 Task: Create a due date automation trigger when advanced on, on the tuesday after a card is due add dates starting today at 11:00 AM.
Action: Mouse moved to (1034, 323)
Screenshot: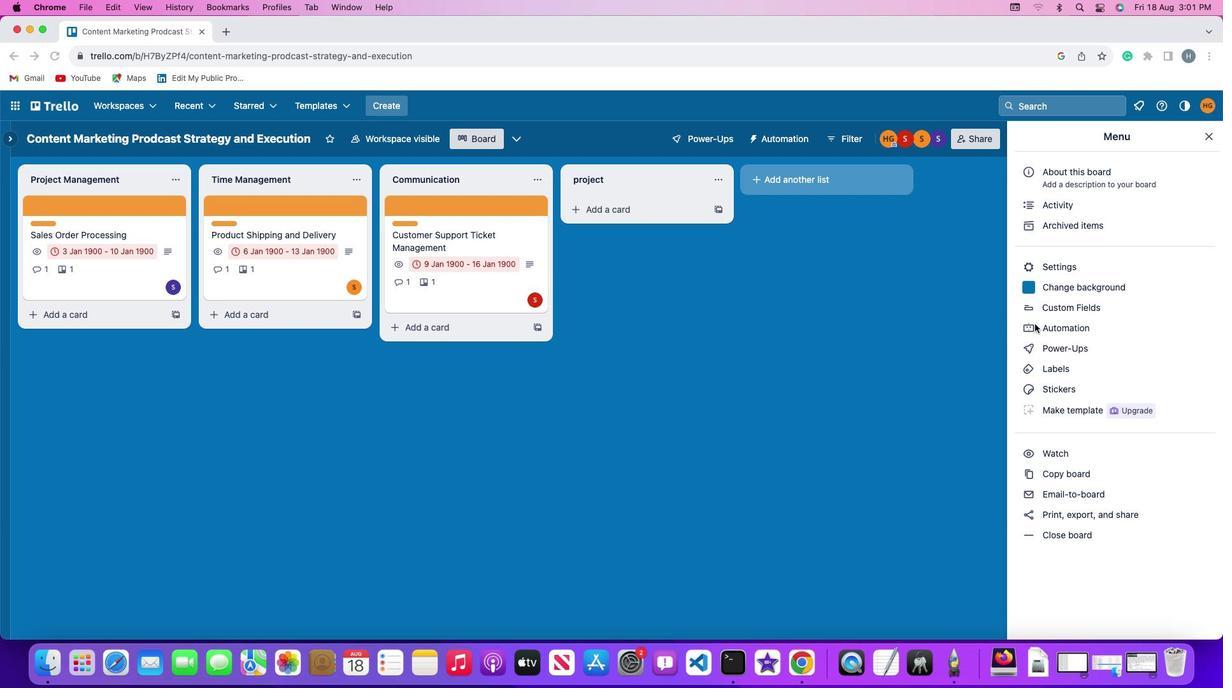 
Action: Mouse pressed left at (1034, 323)
Screenshot: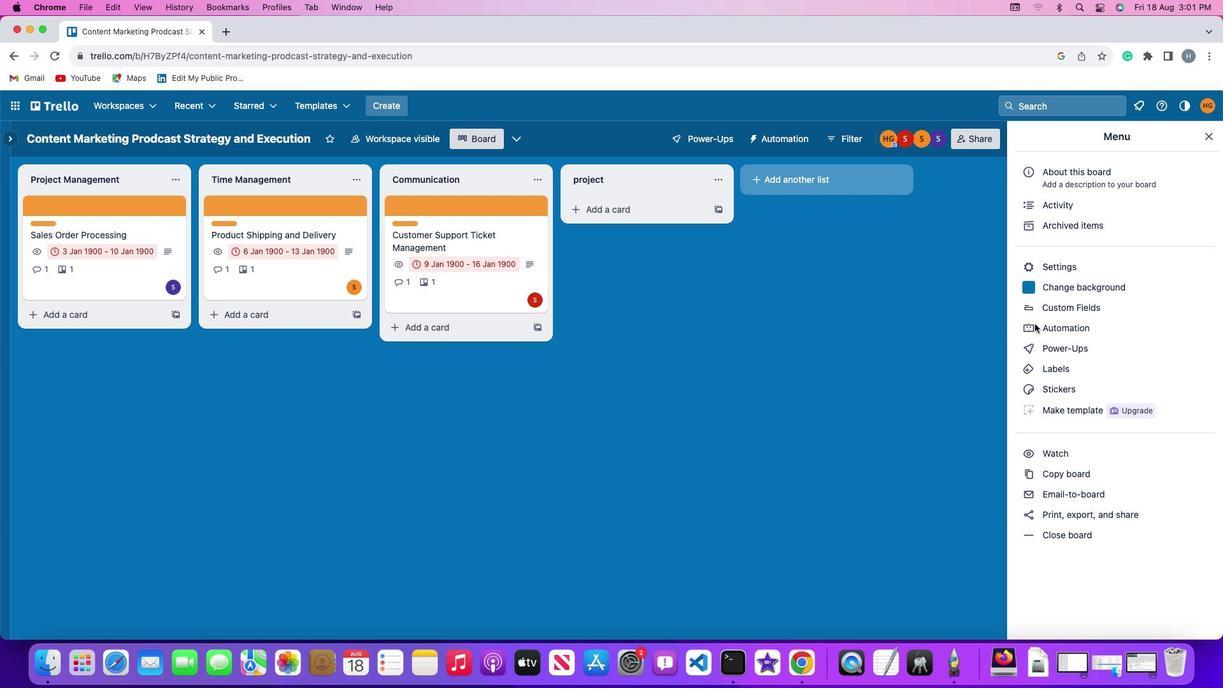 
Action: Mouse pressed left at (1034, 323)
Screenshot: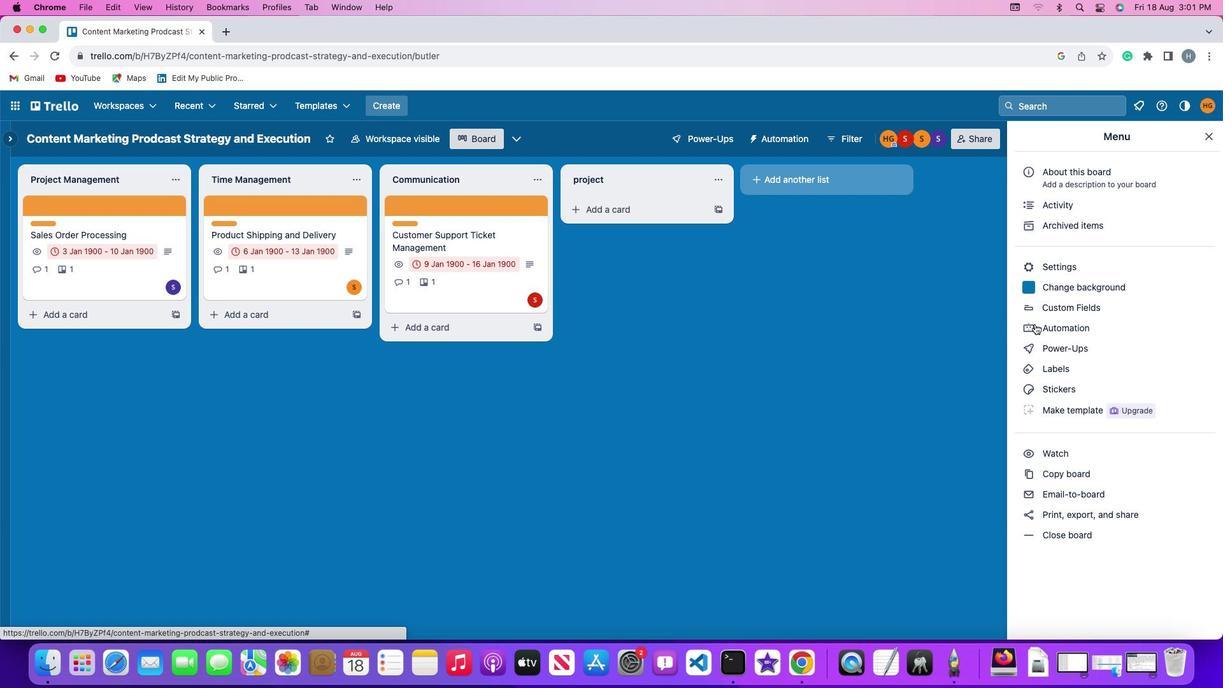 
Action: Mouse moved to (48, 302)
Screenshot: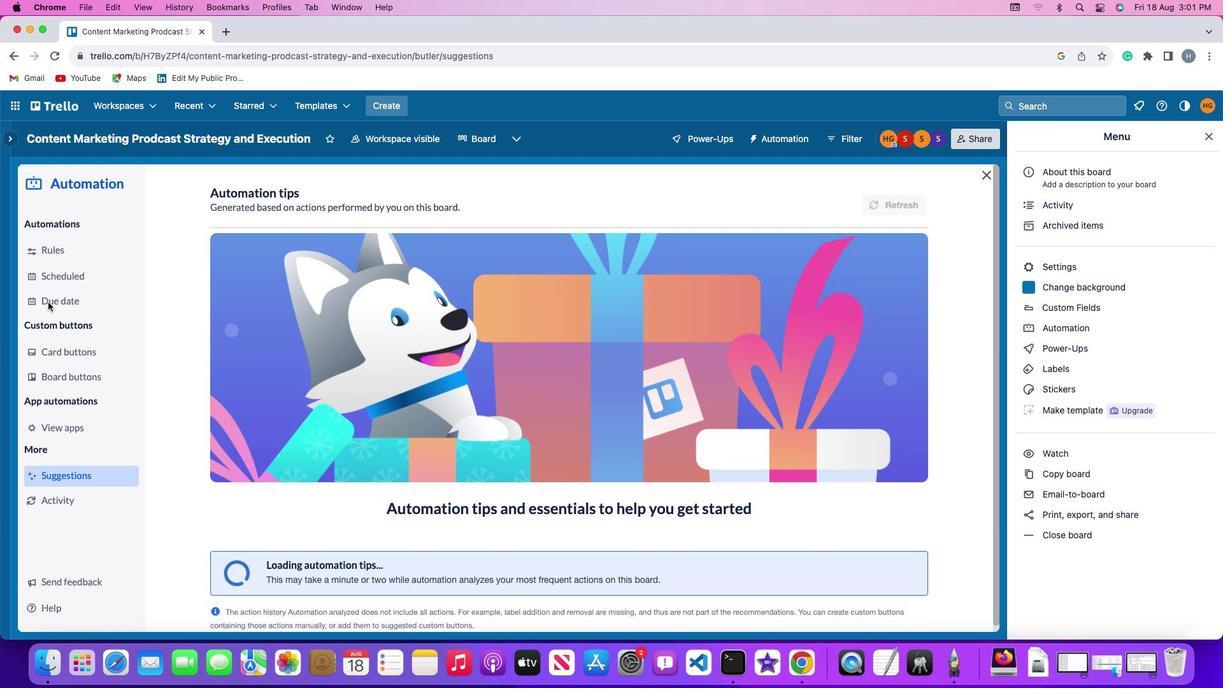 
Action: Mouse pressed left at (48, 302)
Screenshot: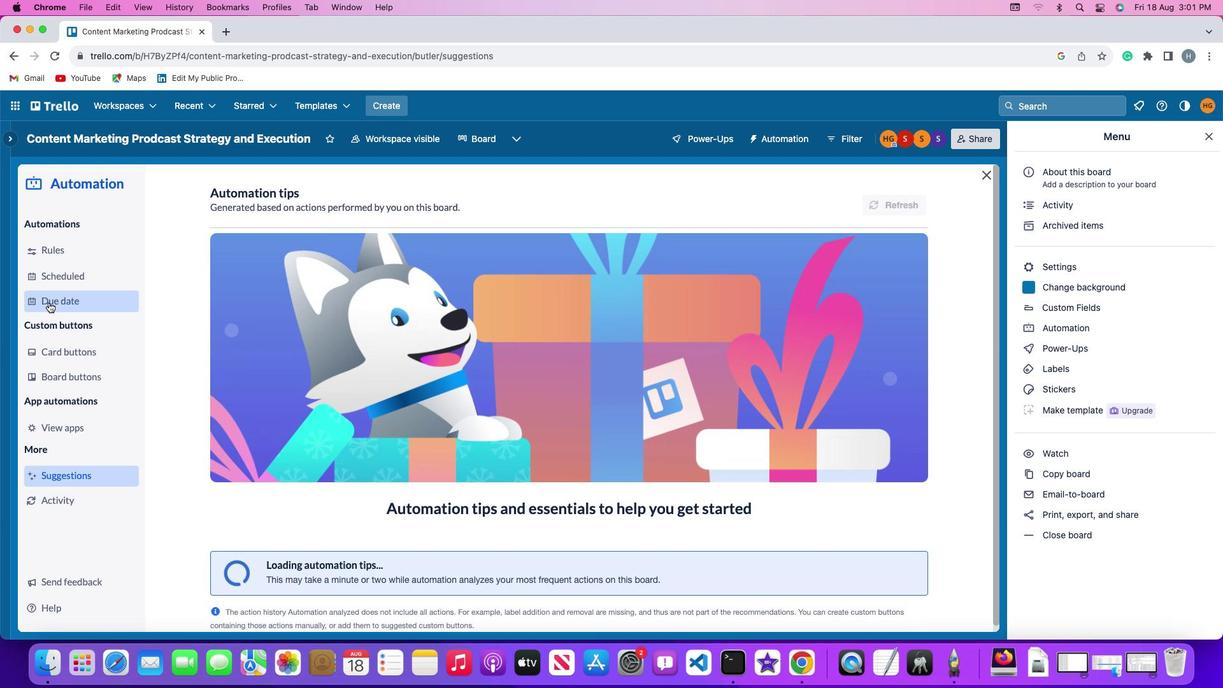
Action: Mouse moved to (845, 194)
Screenshot: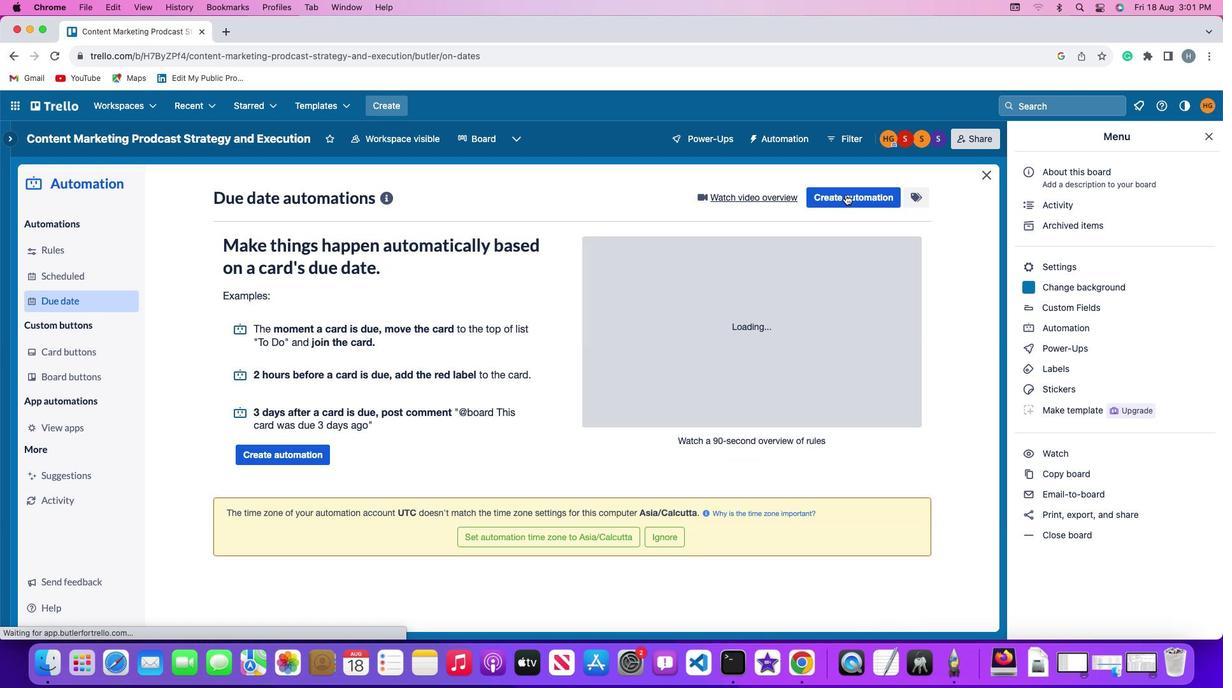 
Action: Mouse pressed left at (845, 194)
Screenshot: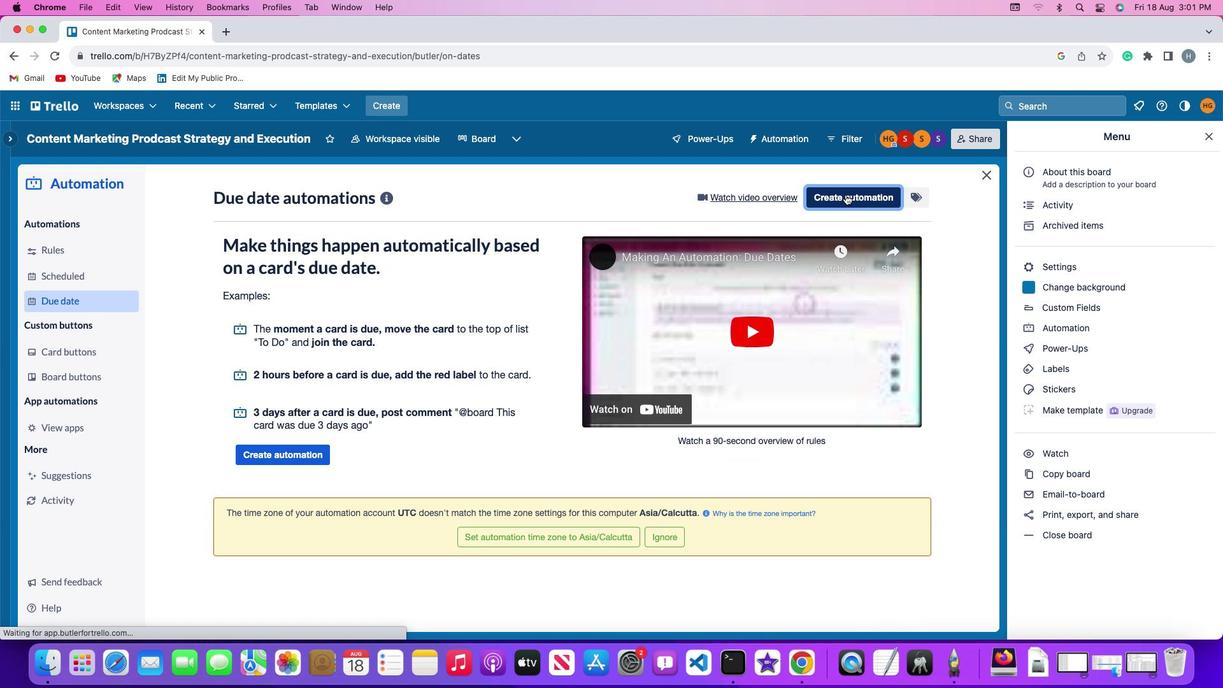 
Action: Mouse moved to (249, 317)
Screenshot: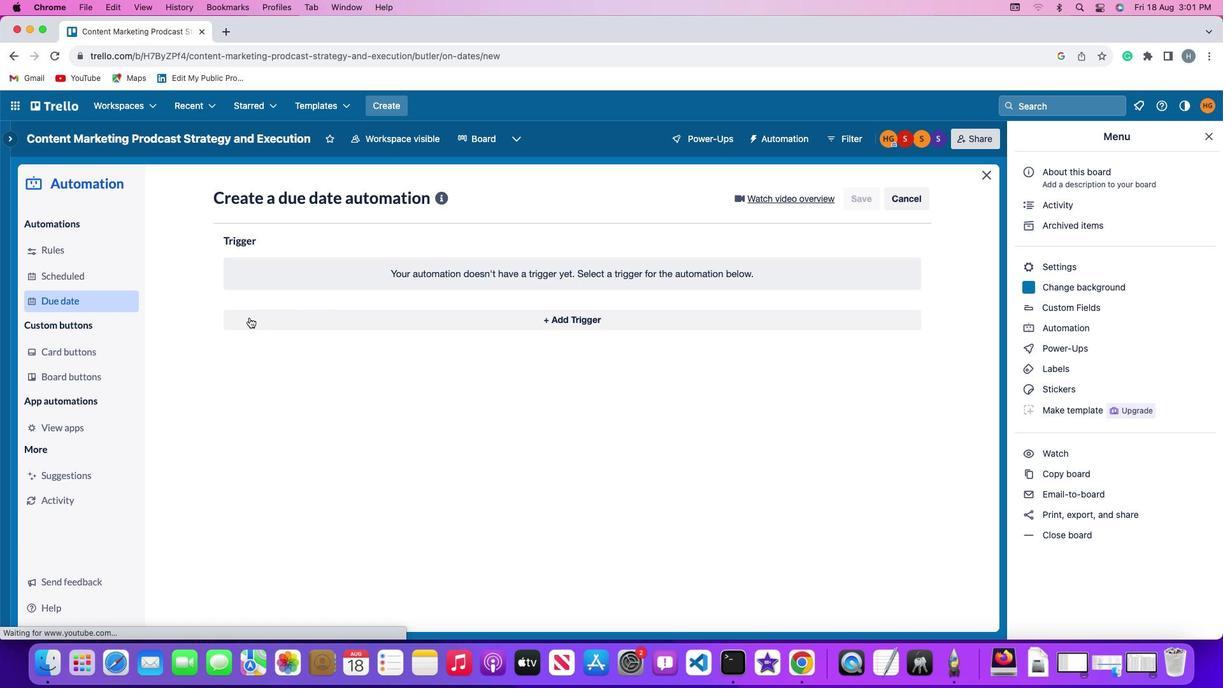 
Action: Mouse pressed left at (249, 317)
Screenshot: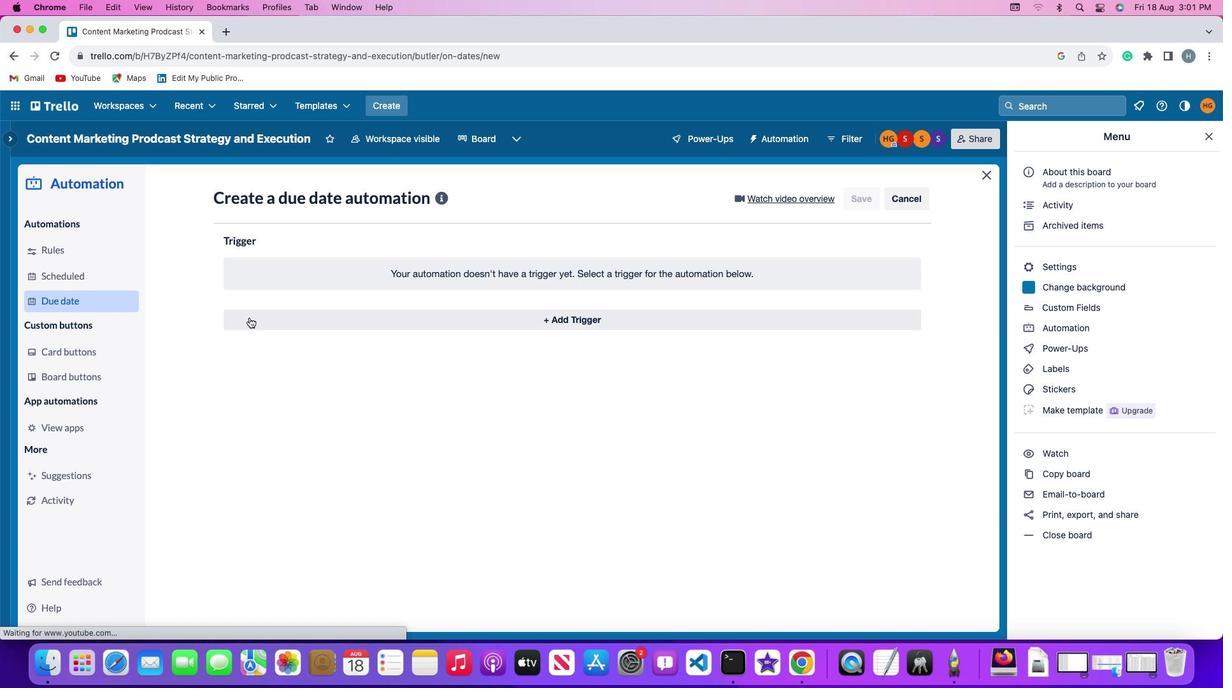 
Action: Mouse moved to (287, 549)
Screenshot: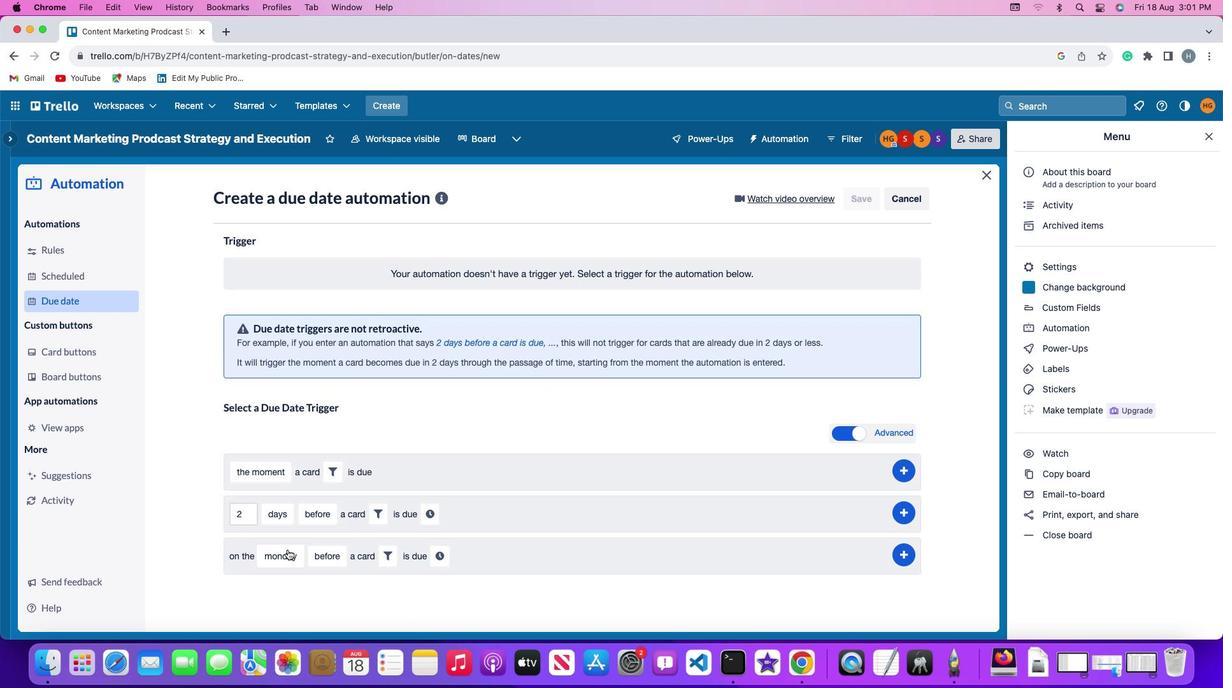 
Action: Mouse pressed left at (287, 549)
Screenshot: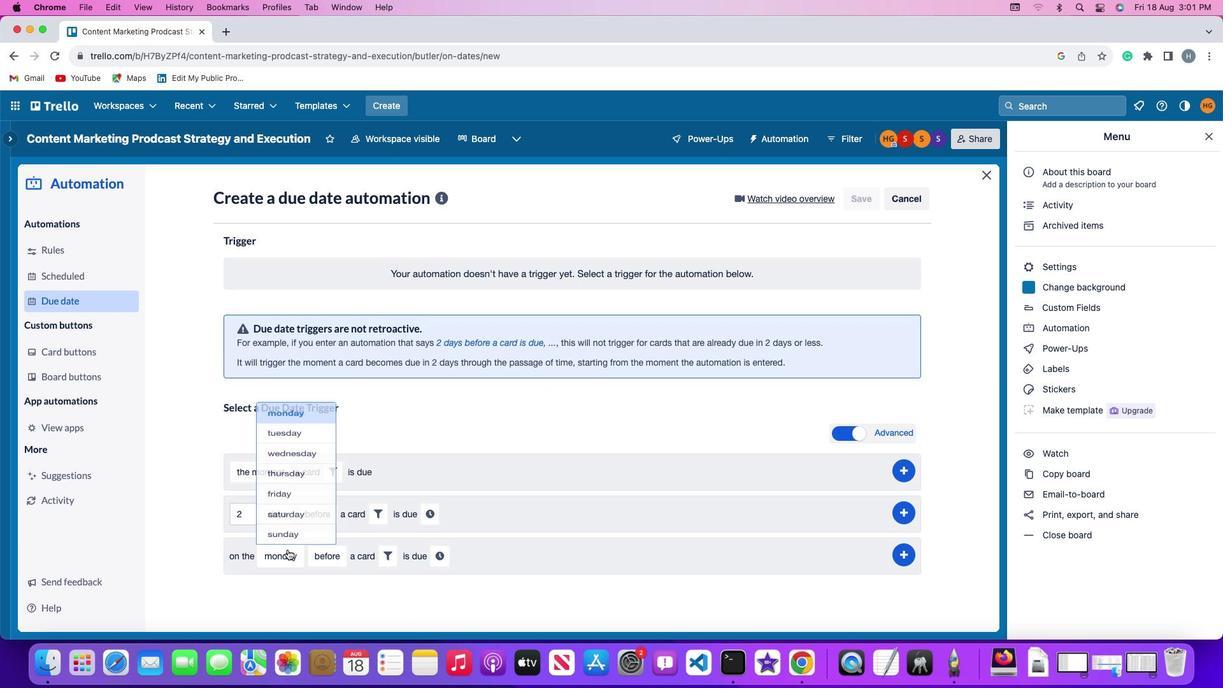 
Action: Mouse moved to (307, 403)
Screenshot: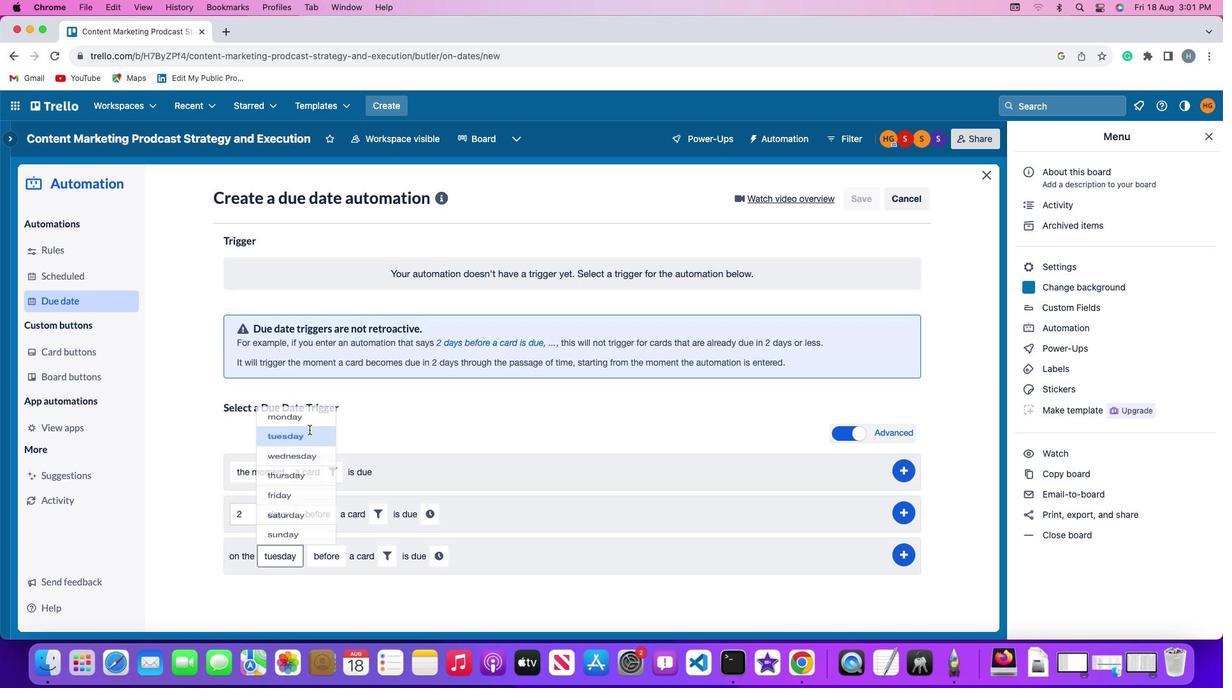 
Action: Mouse pressed left at (307, 403)
Screenshot: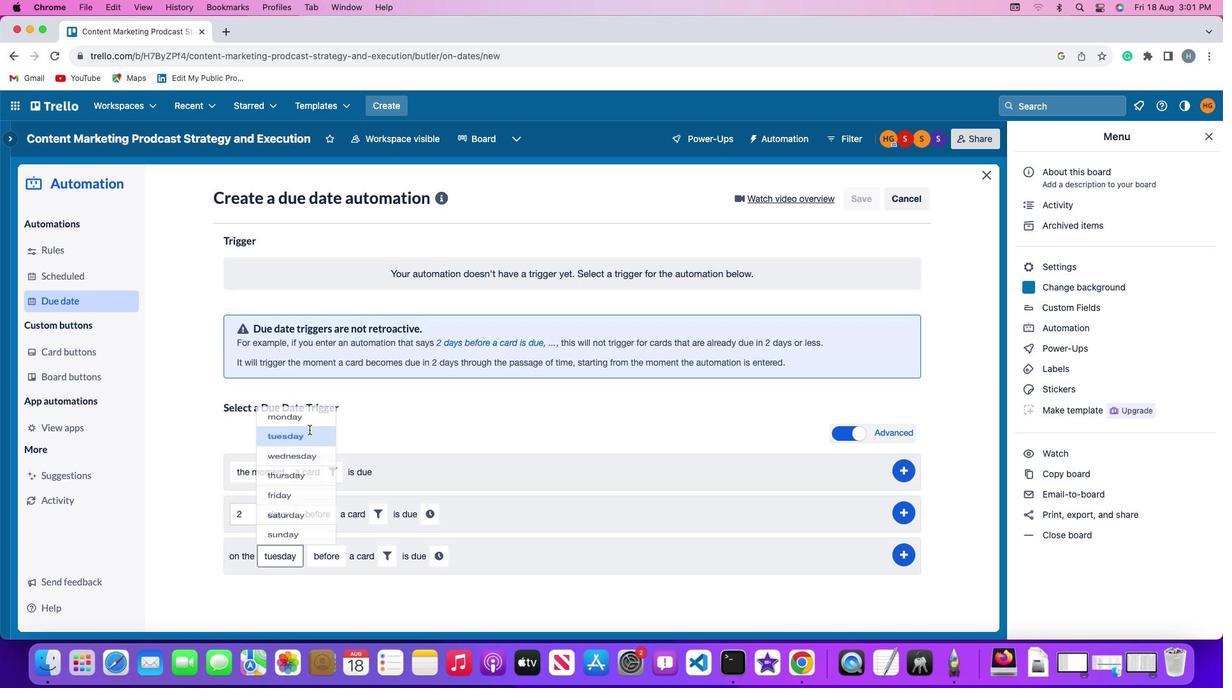 
Action: Mouse moved to (328, 551)
Screenshot: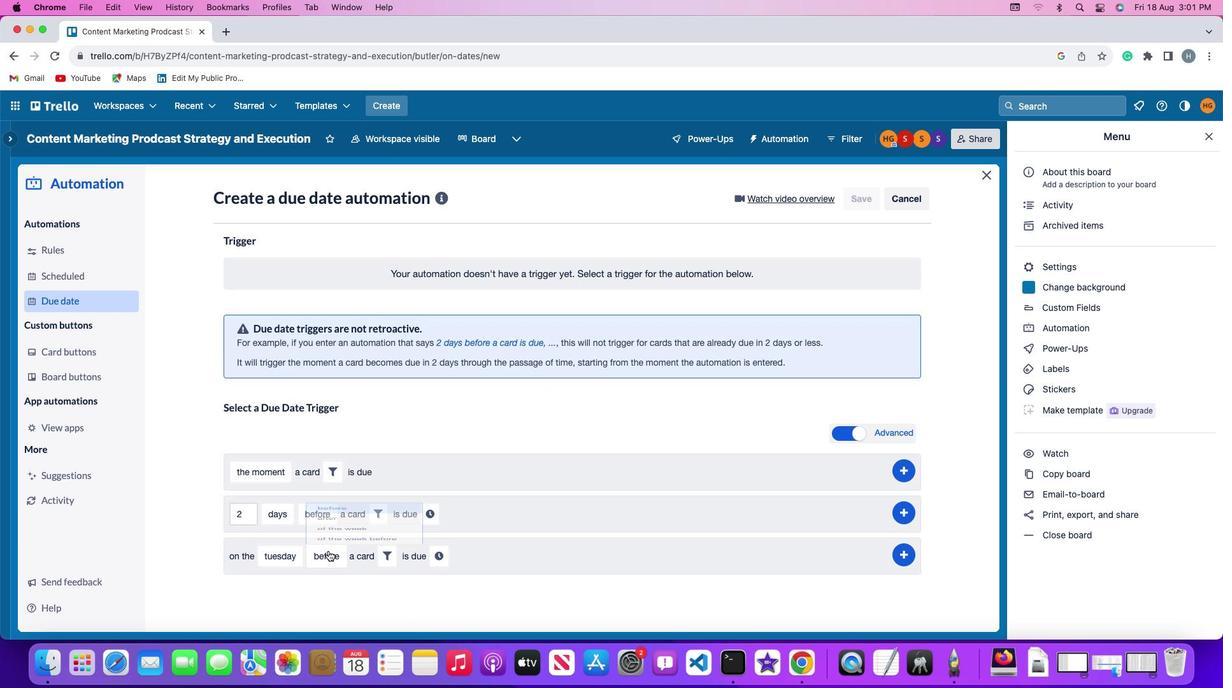 
Action: Mouse pressed left at (328, 551)
Screenshot: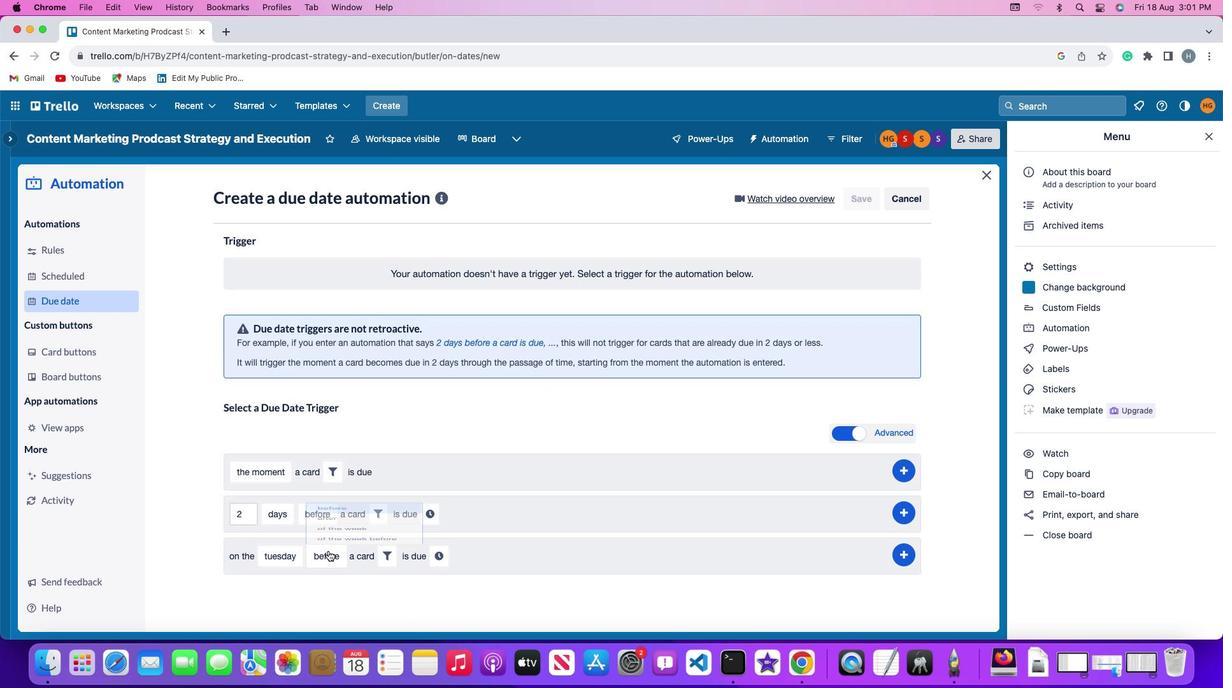 
Action: Mouse moved to (348, 481)
Screenshot: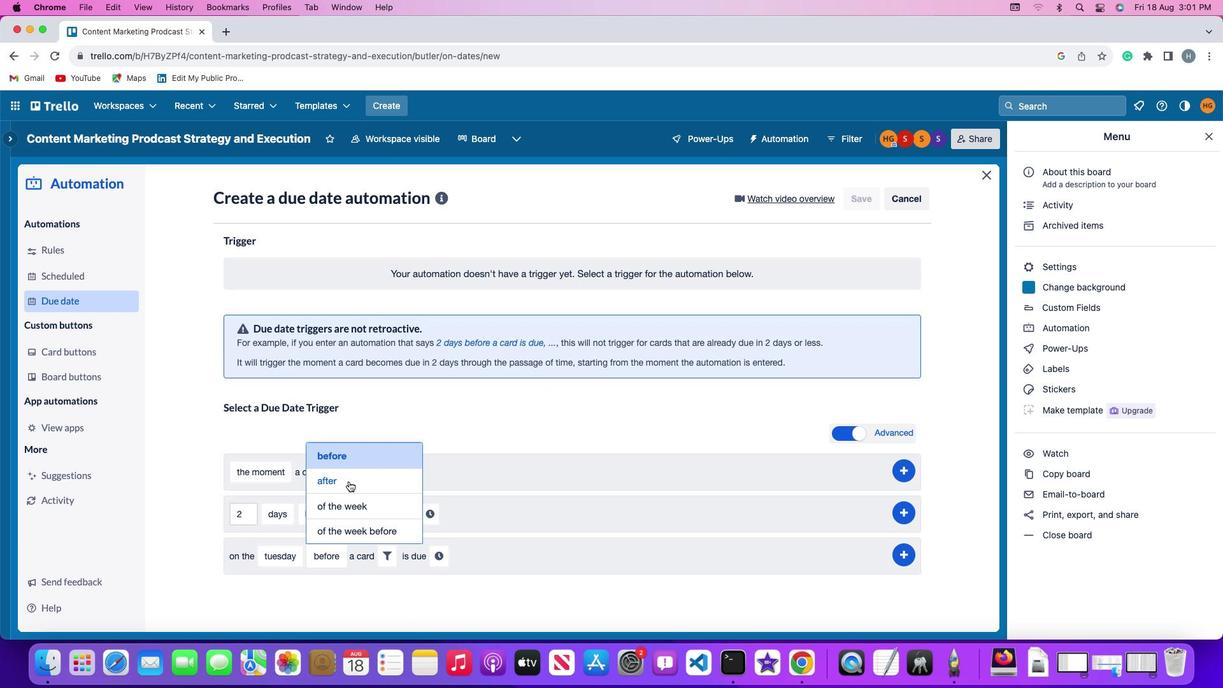 
Action: Mouse pressed left at (348, 481)
Screenshot: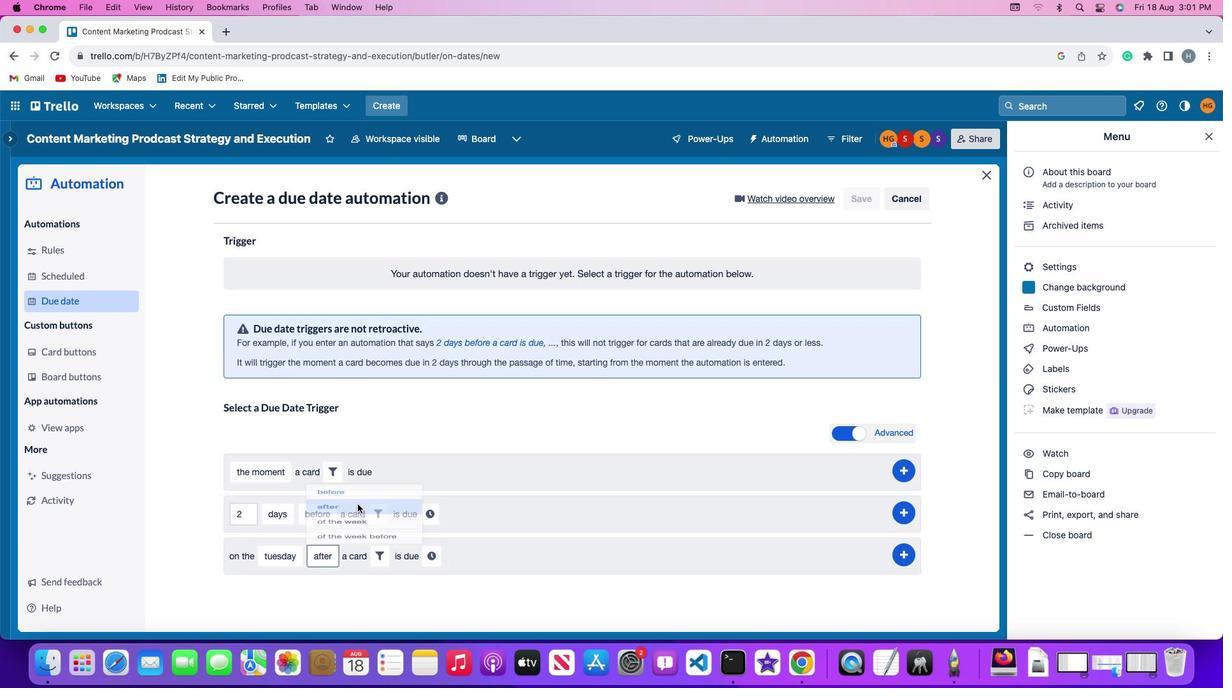 
Action: Mouse moved to (378, 549)
Screenshot: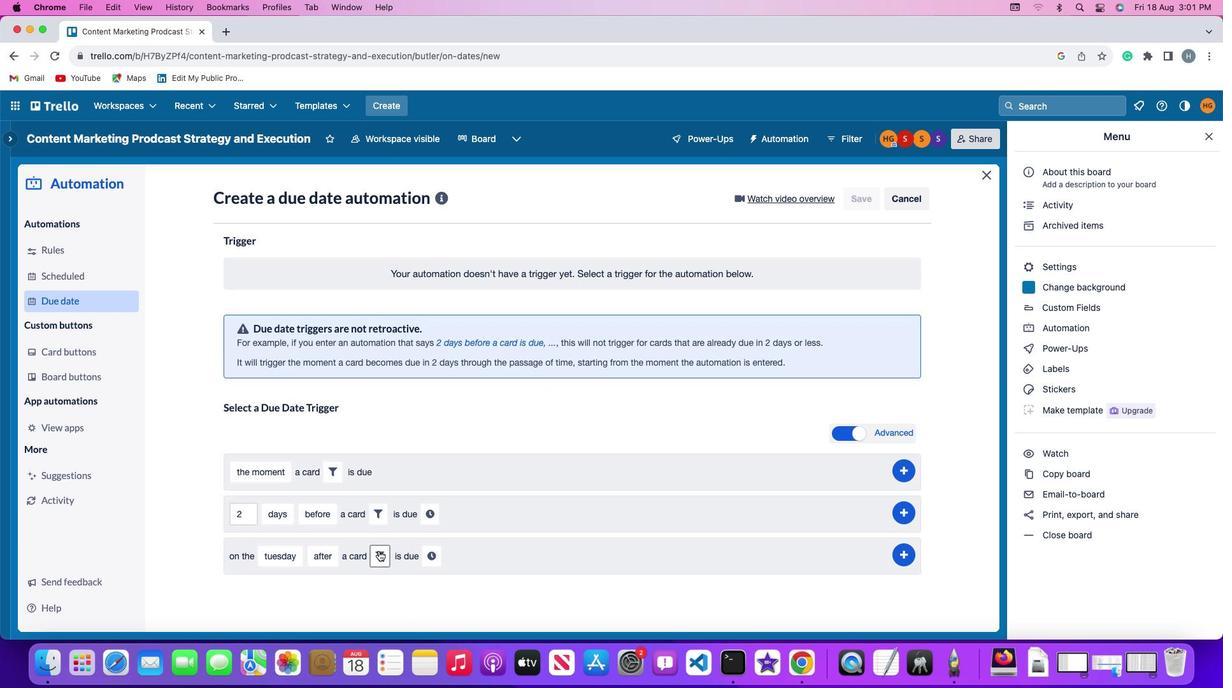 
Action: Mouse pressed left at (378, 549)
Screenshot: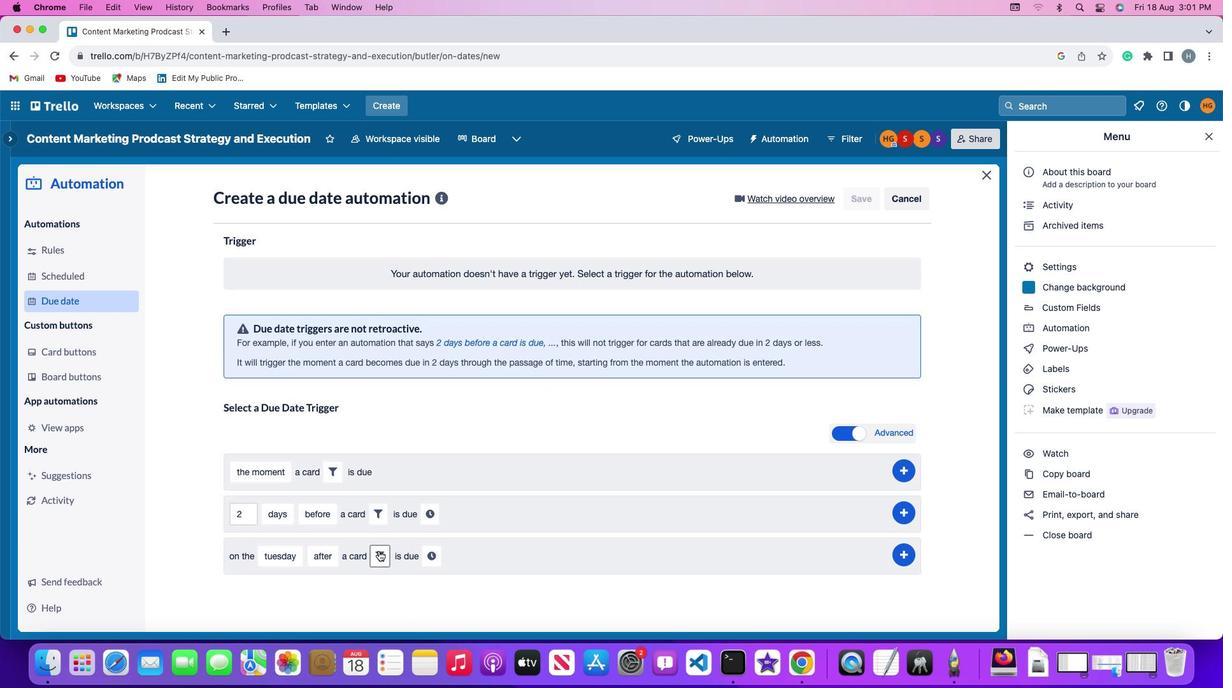 
Action: Mouse moved to (445, 598)
Screenshot: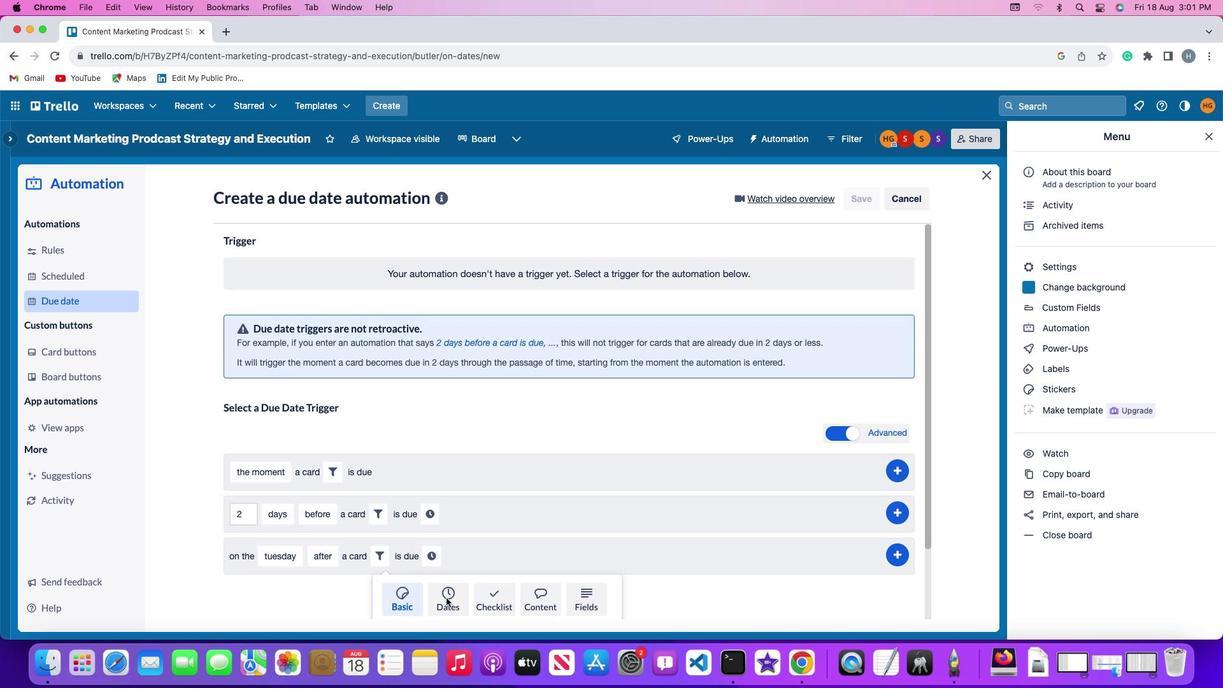 
Action: Mouse pressed left at (445, 598)
Screenshot: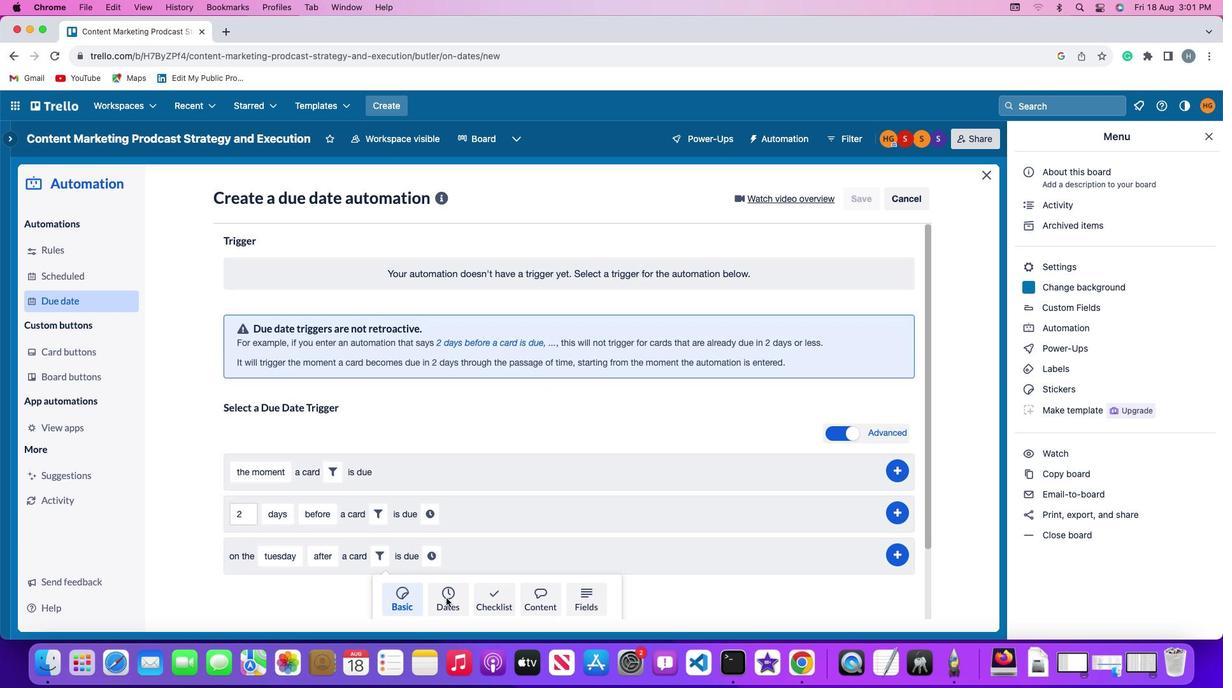 
Action: Mouse moved to (336, 594)
Screenshot: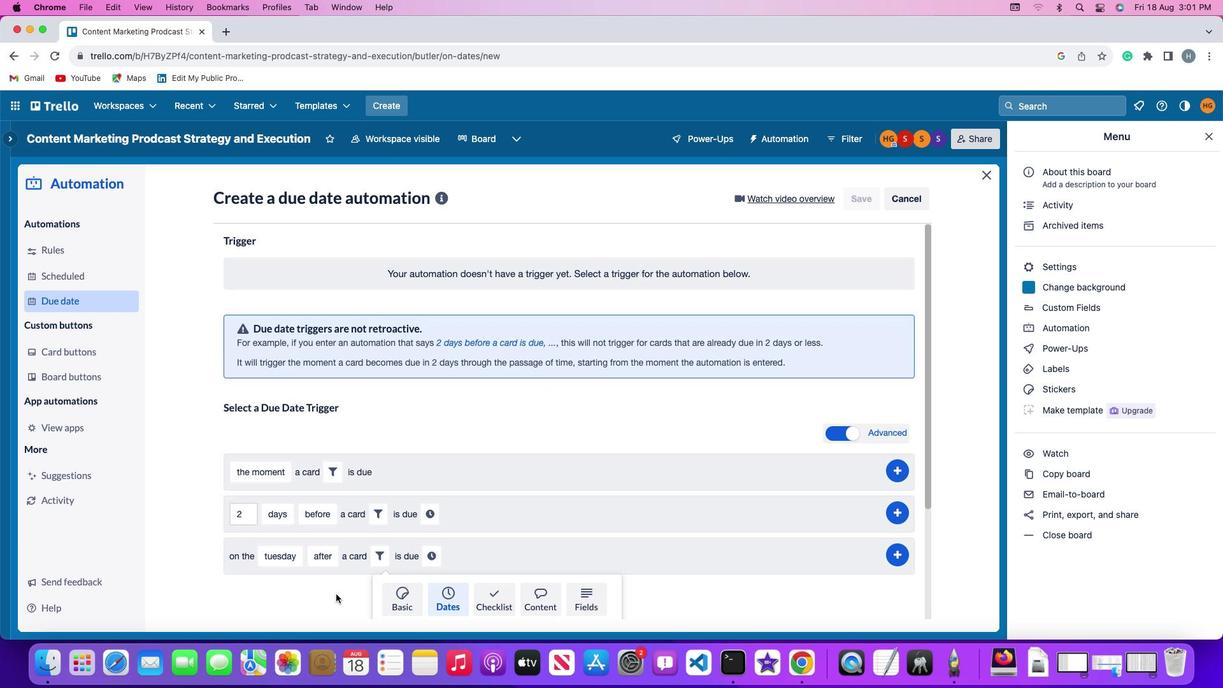 
Action: Mouse scrolled (336, 594) with delta (0, 0)
Screenshot: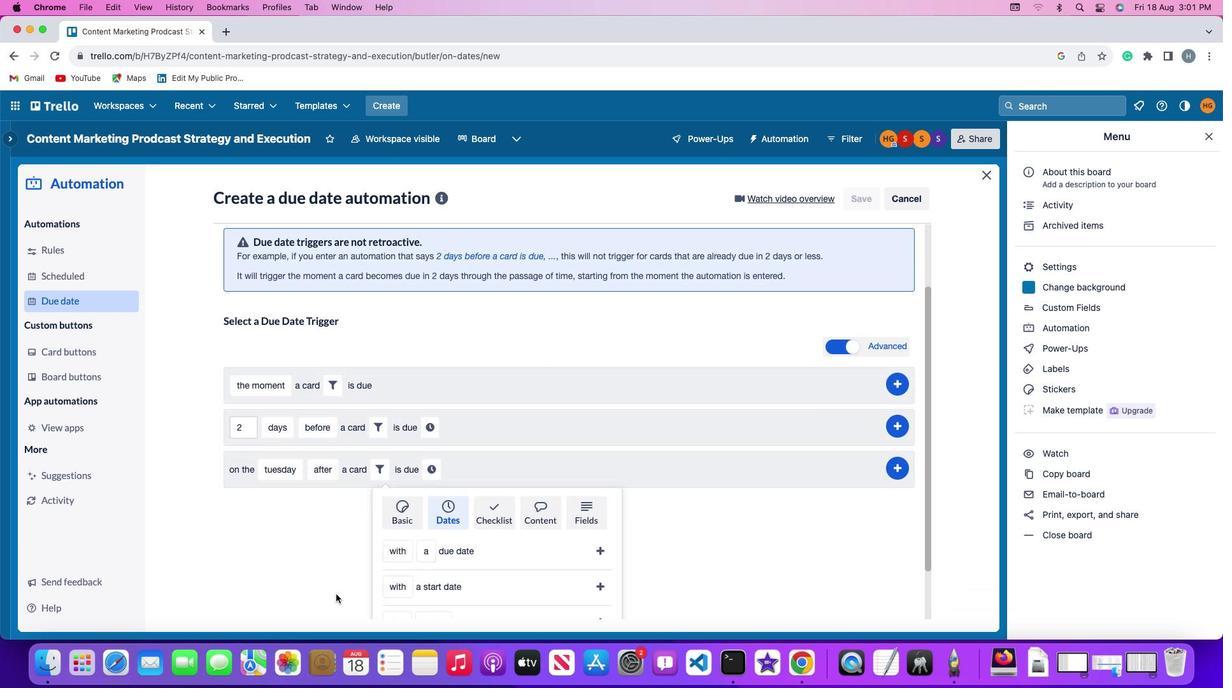
Action: Mouse scrolled (336, 594) with delta (0, 0)
Screenshot: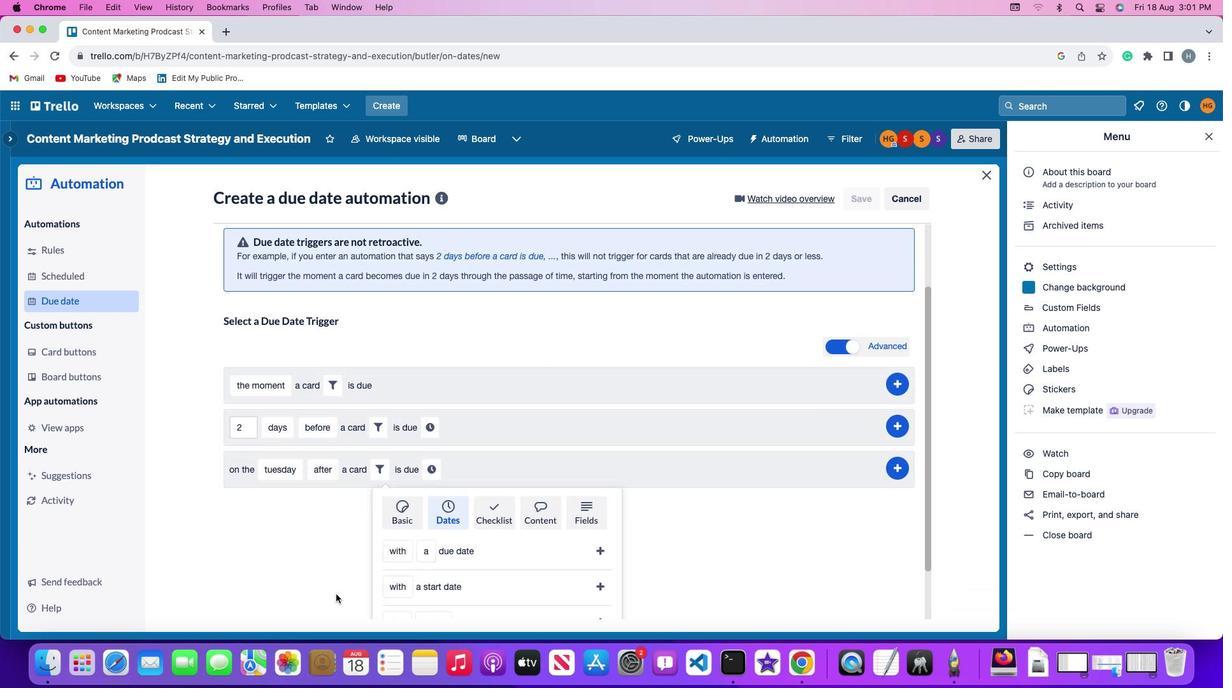 
Action: Mouse scrolled (336, 594) with delta (0, -1)
Screenshot: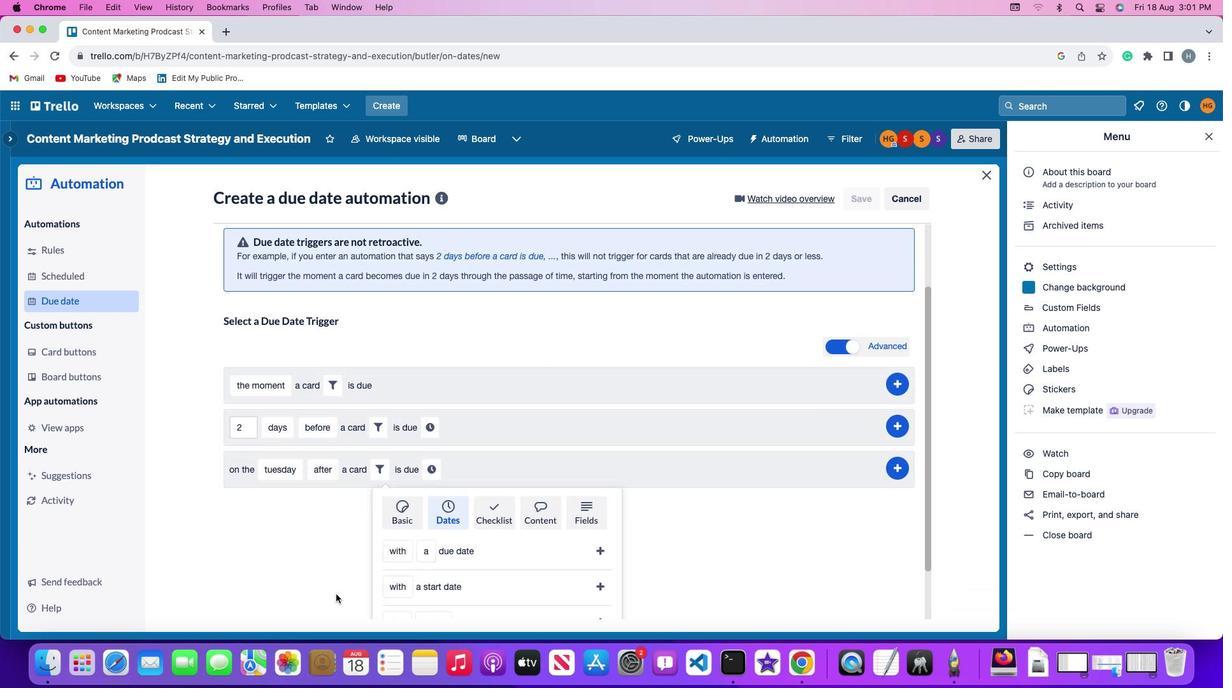 
Action: Mouse scrolled (336, 594) with delta (0, -3)
Screenshot: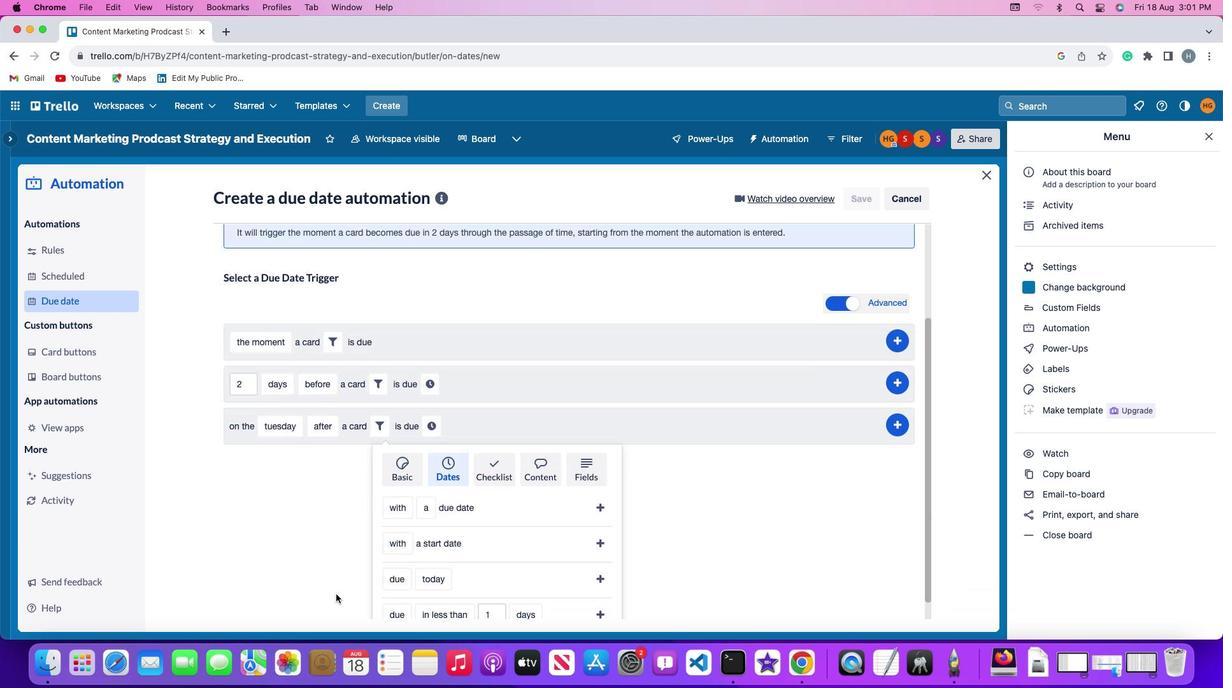
Action: Mouse moved to (336, 594)
Screenshot: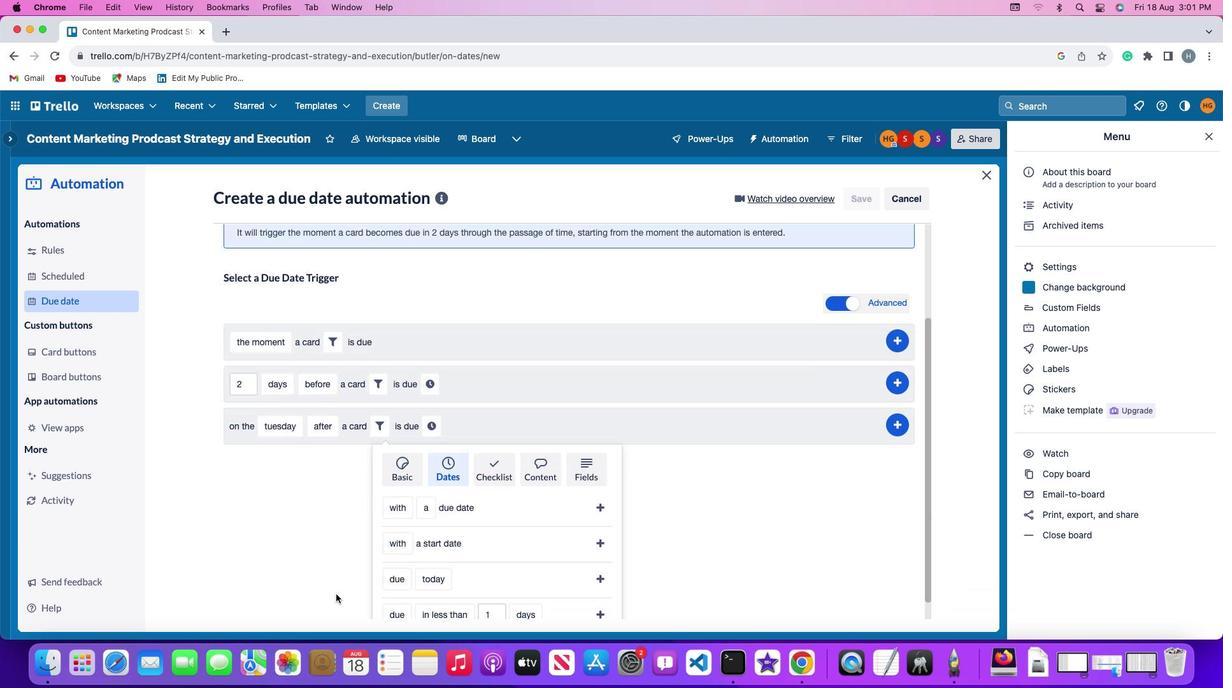 
Action: Mouse scrolled (336, 594) with delta (0, -3)
Screenshot: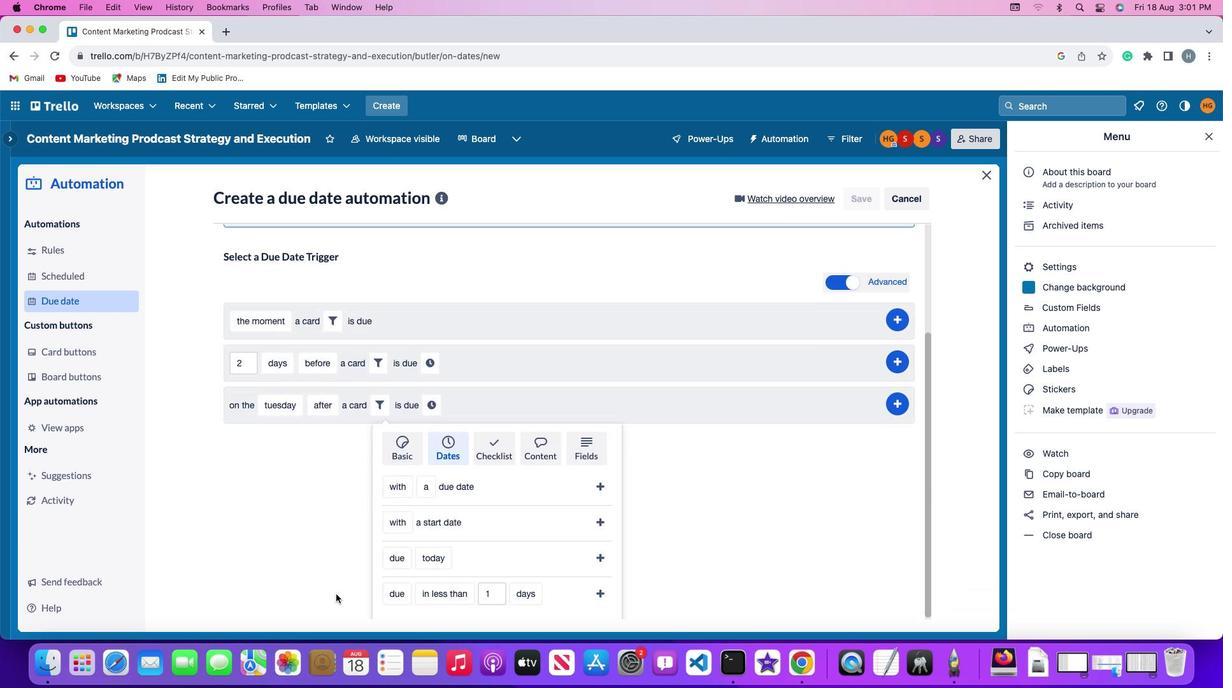 
Action: Mouse scrolled (336, 594) with delta (0, 0)
Screenshot: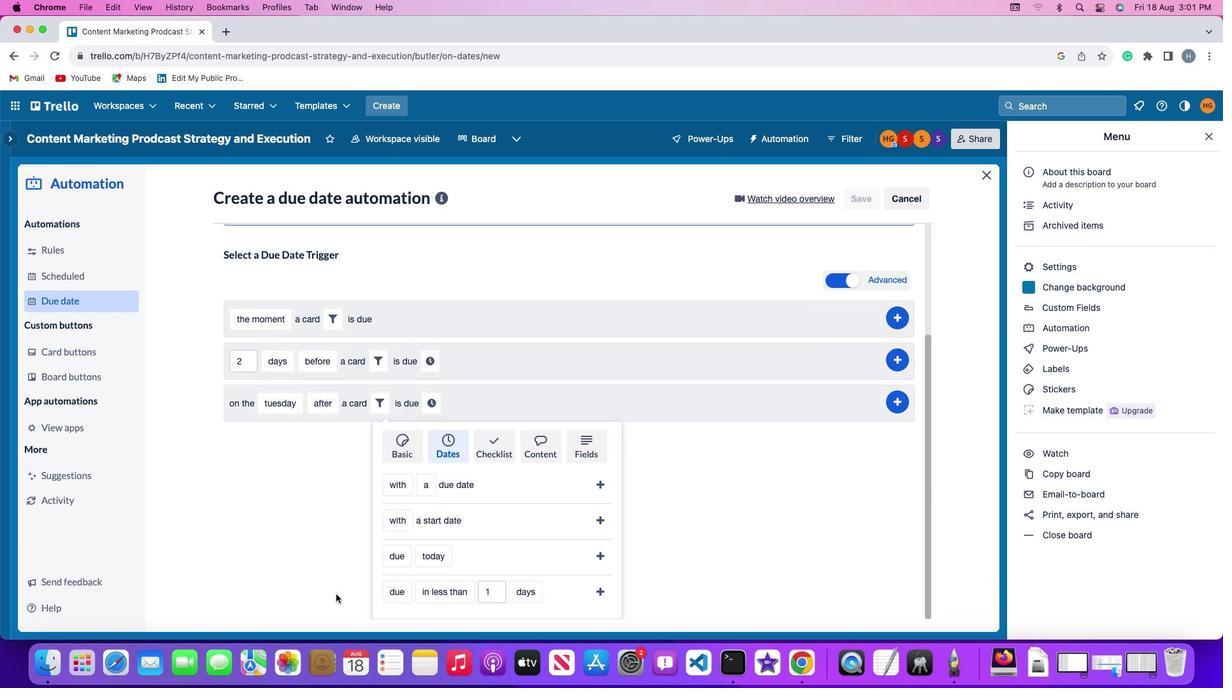 
Action: Mouse scrolled (336, 594) with delta (0, 0)
Screenshot: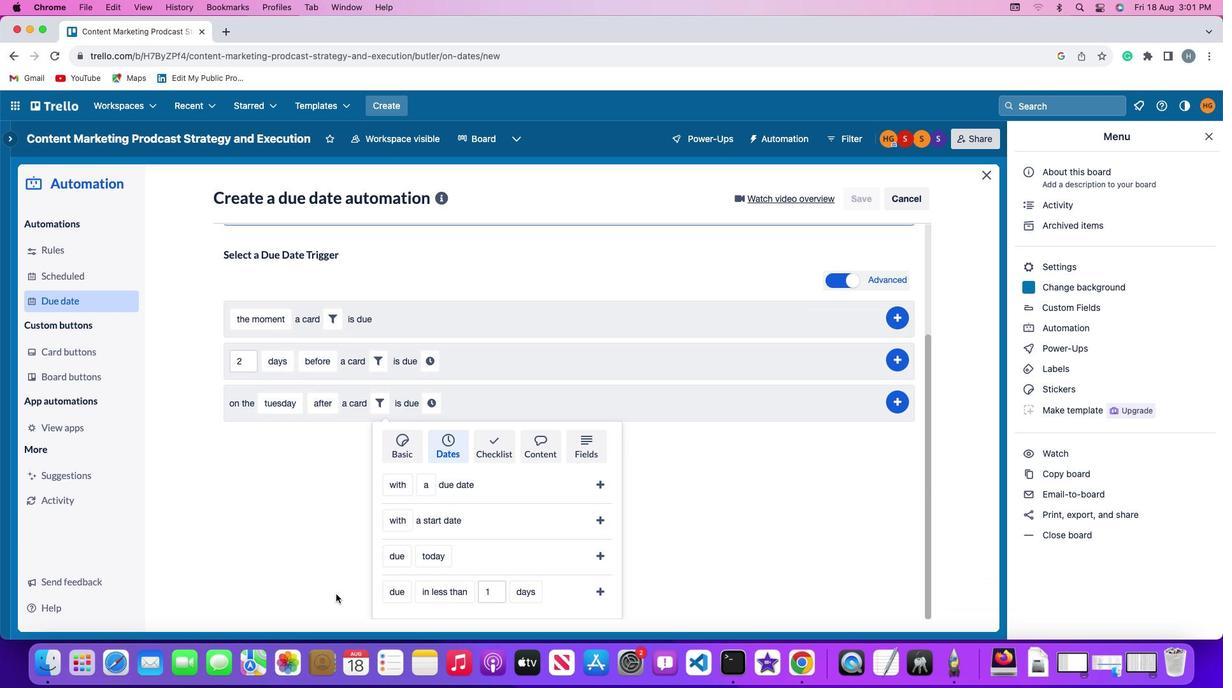 
Action: Mouse scrolled (336, 594) with delta (0, -1)
Screenshot: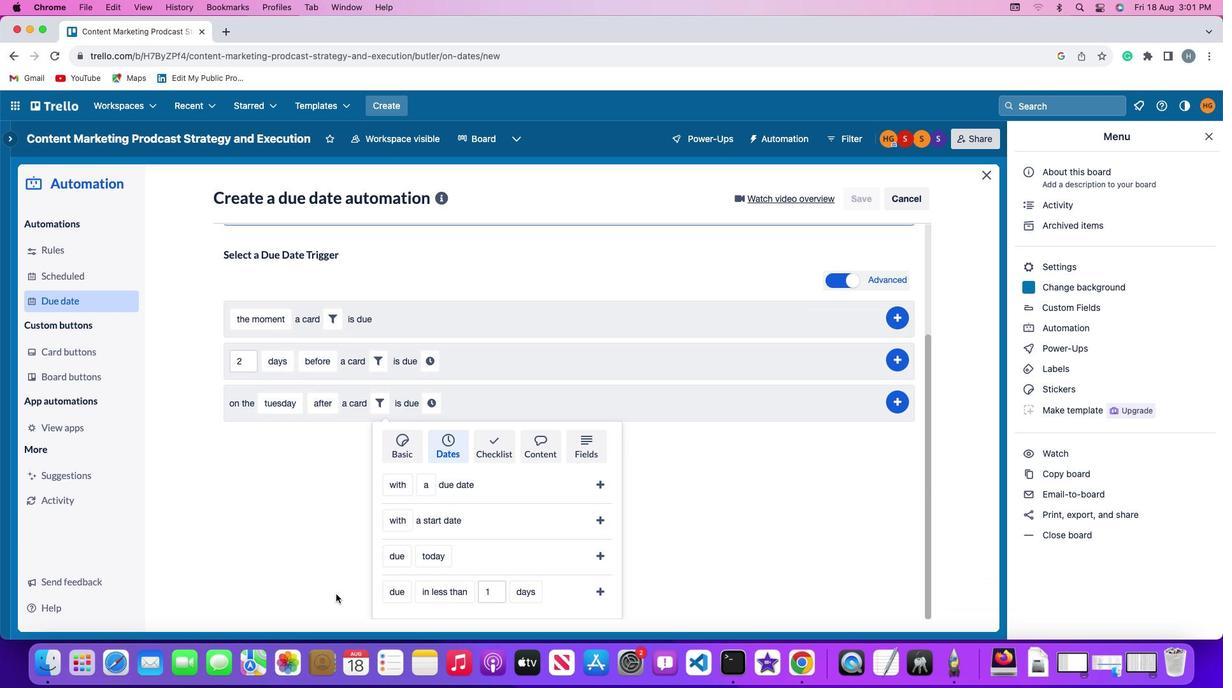 
Action: Mouse moved to (400, 549)
Screenshot: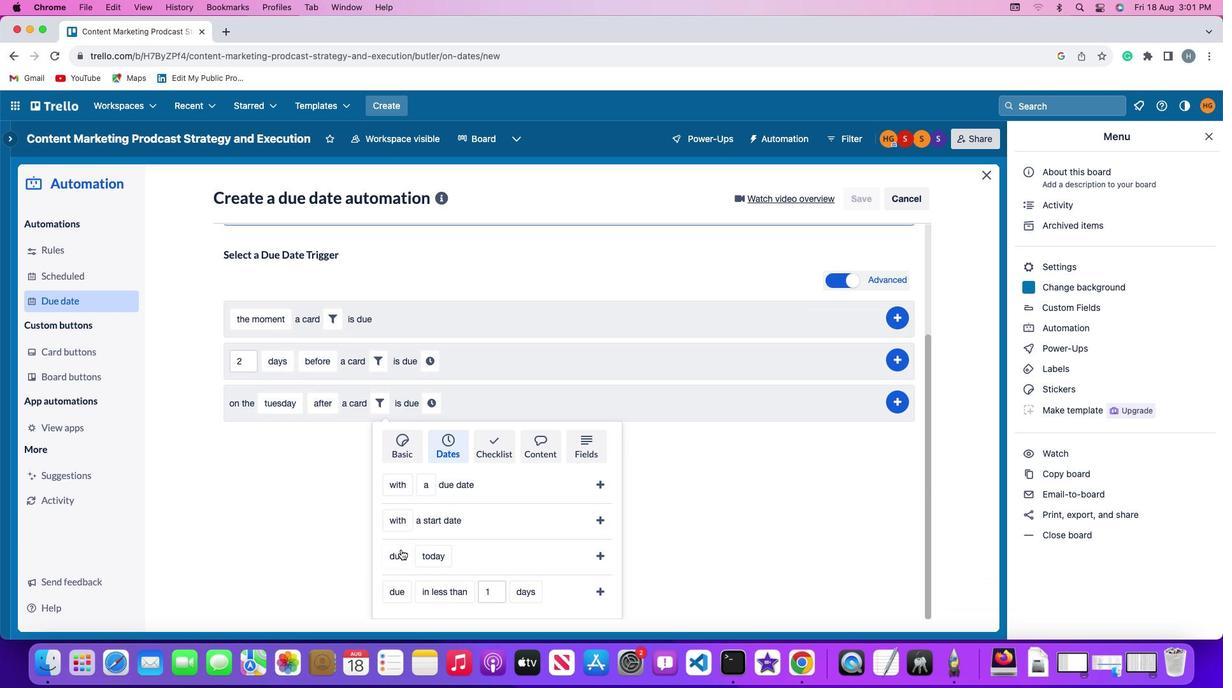 
Action: Mouse pressed left at (400, 549)
Screenshot: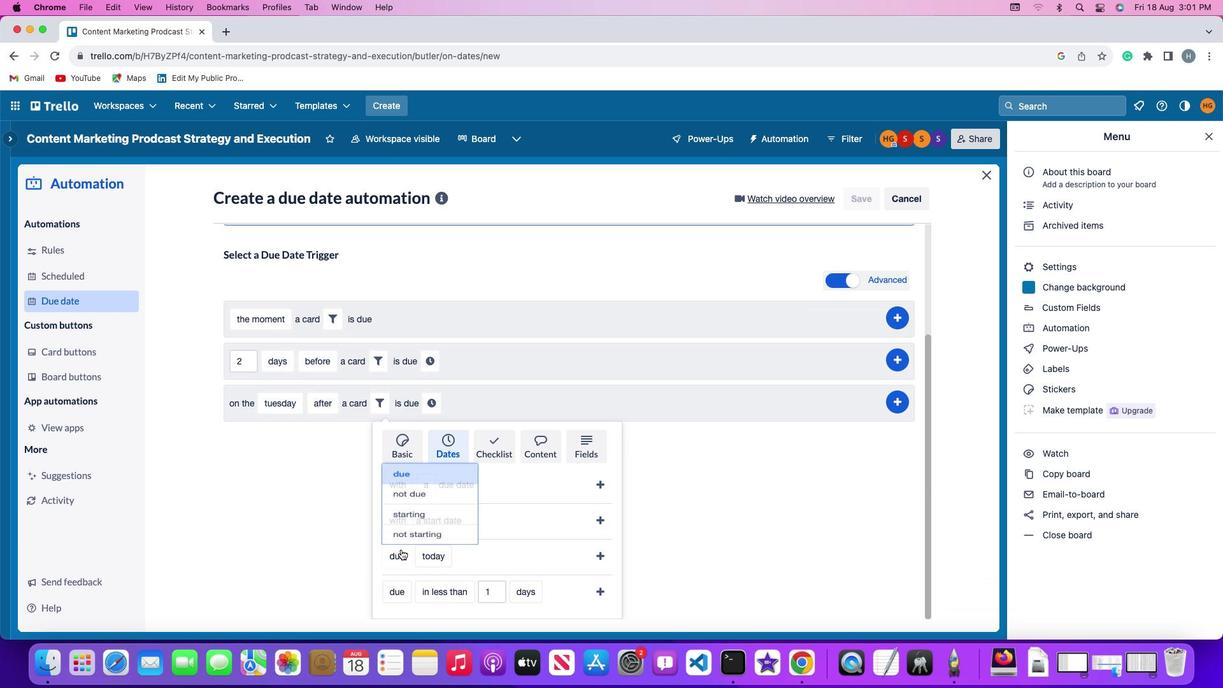 
Action: Mouse moved to (416, 502)
Screenshot: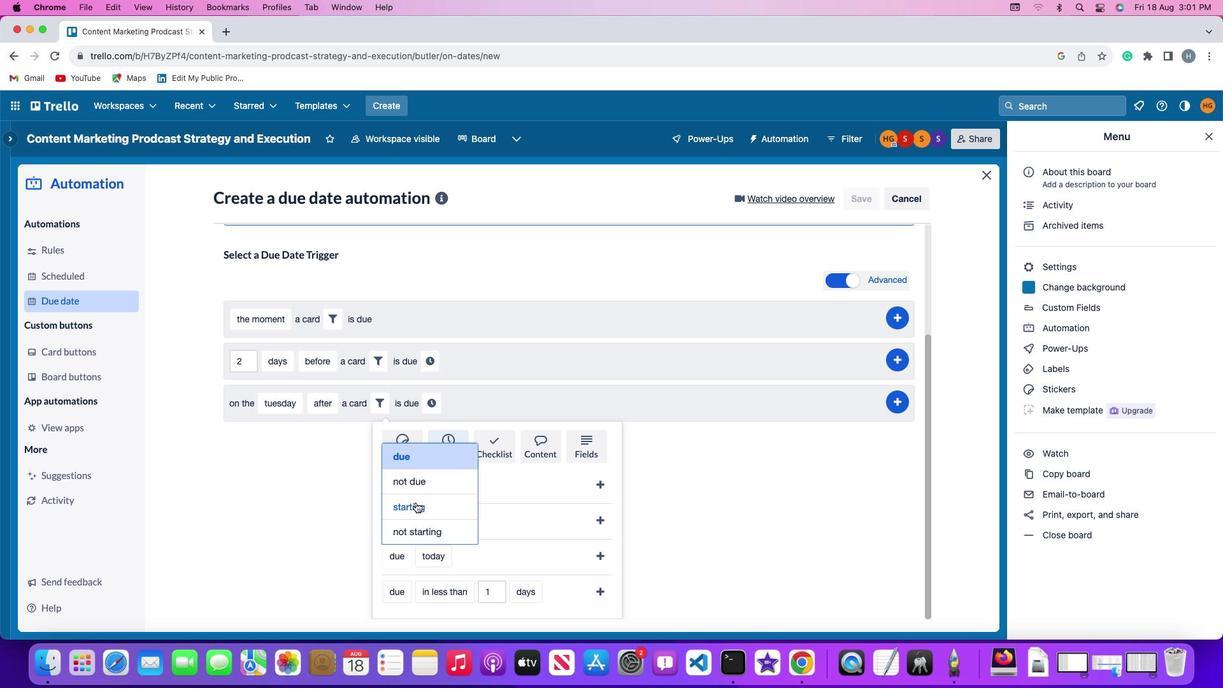 
Action: Mouse pressed left at (416, 502)
Screenshot: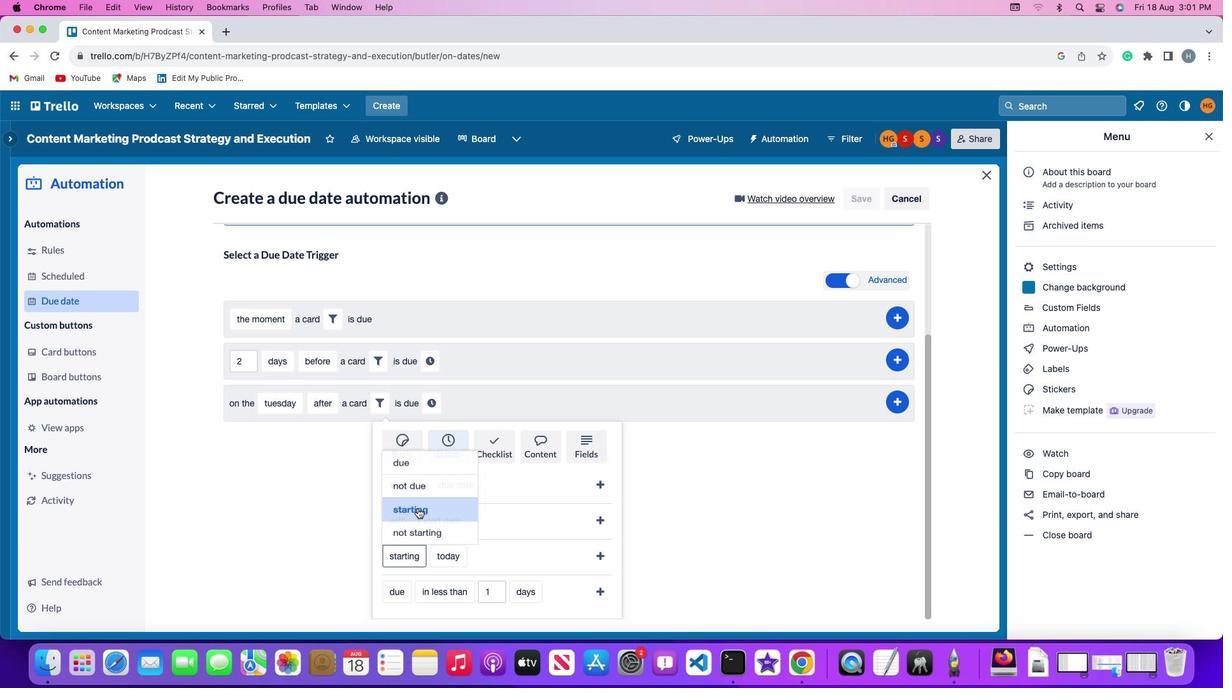 
Action: Mouse moved to (435, 547)
Screenshot: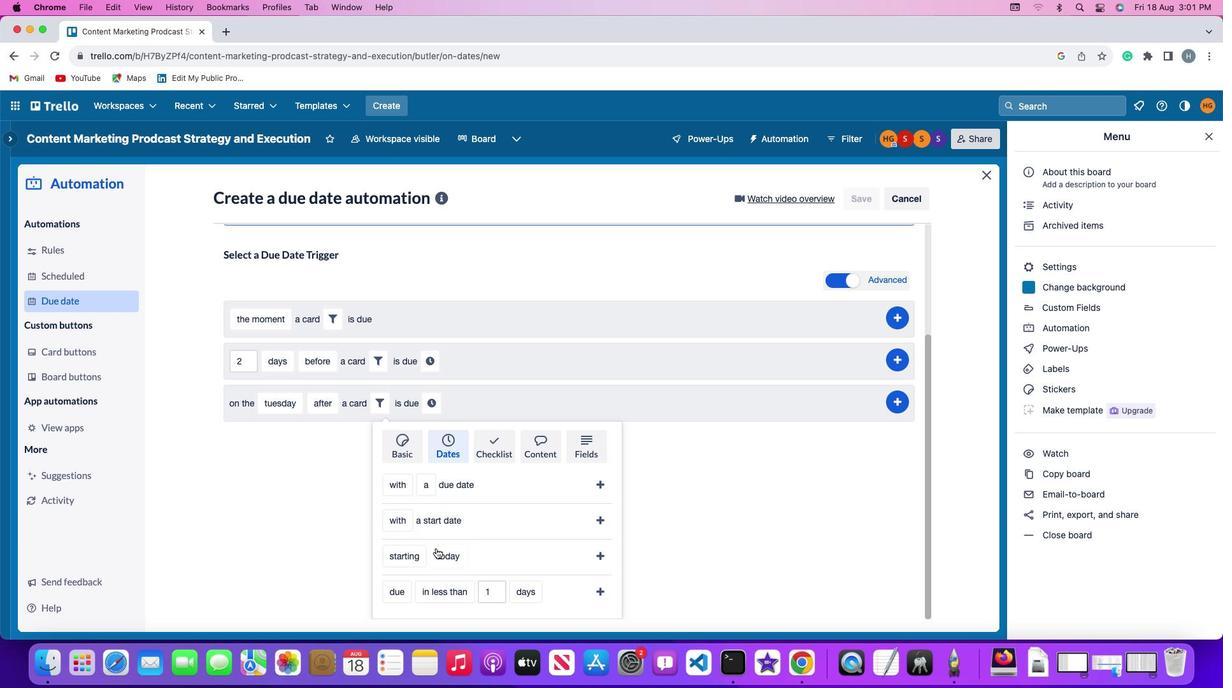 
Action: Mouse pressed left at (435, 547)
Screenshot: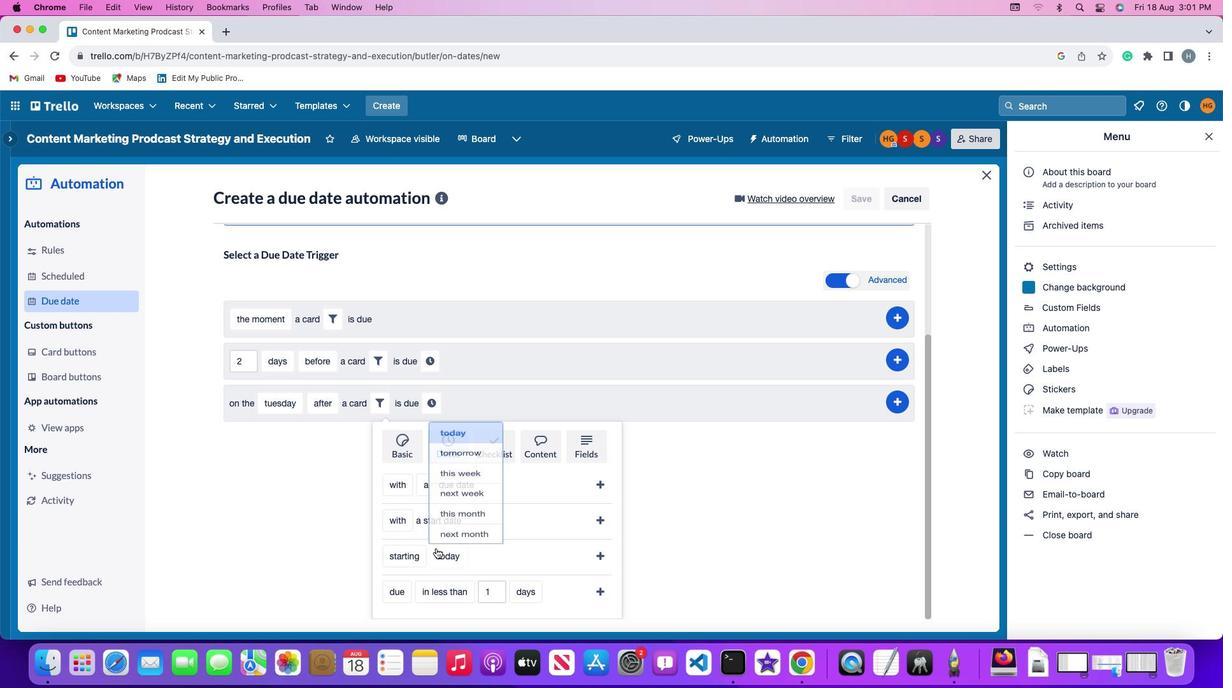 
Action: Mouse moved to (465, 412)
Screenshot: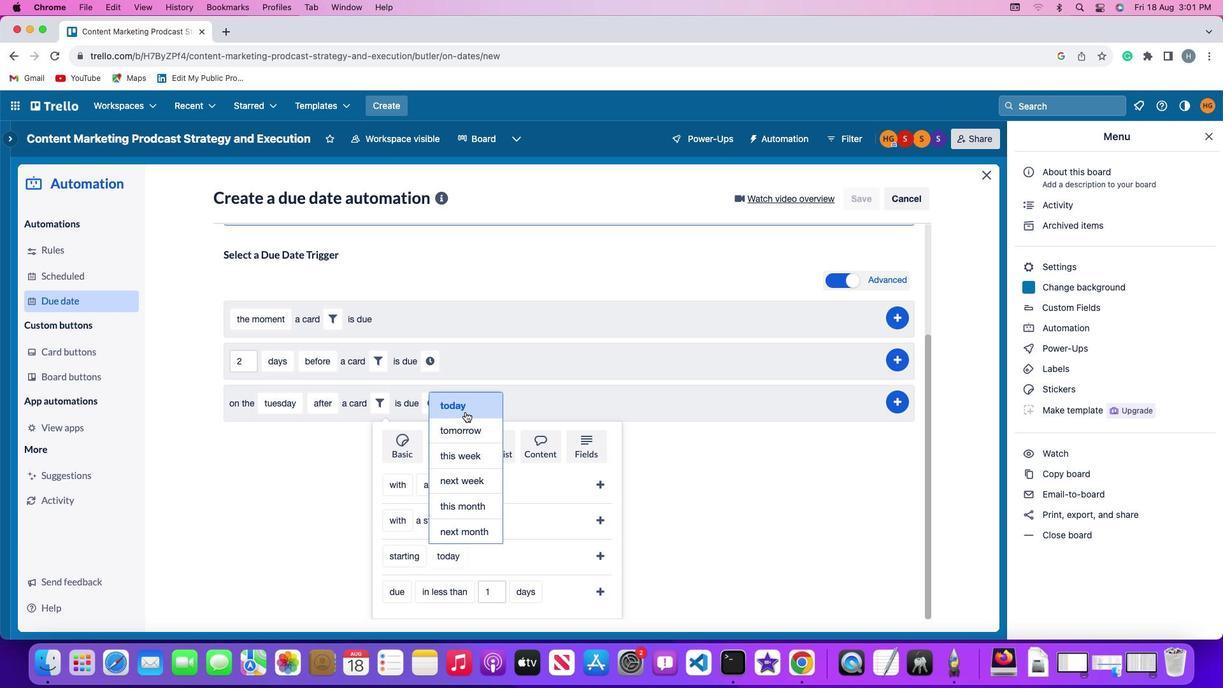 
Action: Mouse pressed left at (465, 412)
Screenshot: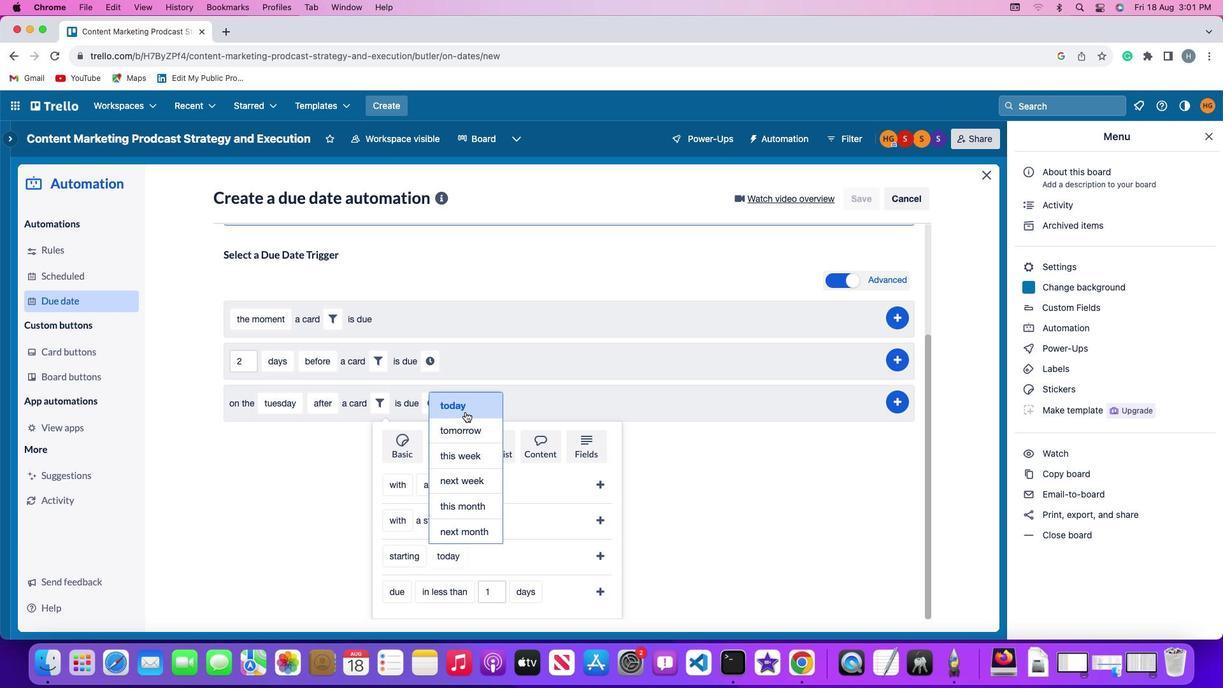 
Action: Mouse moved to (602, 554)
Screenshot: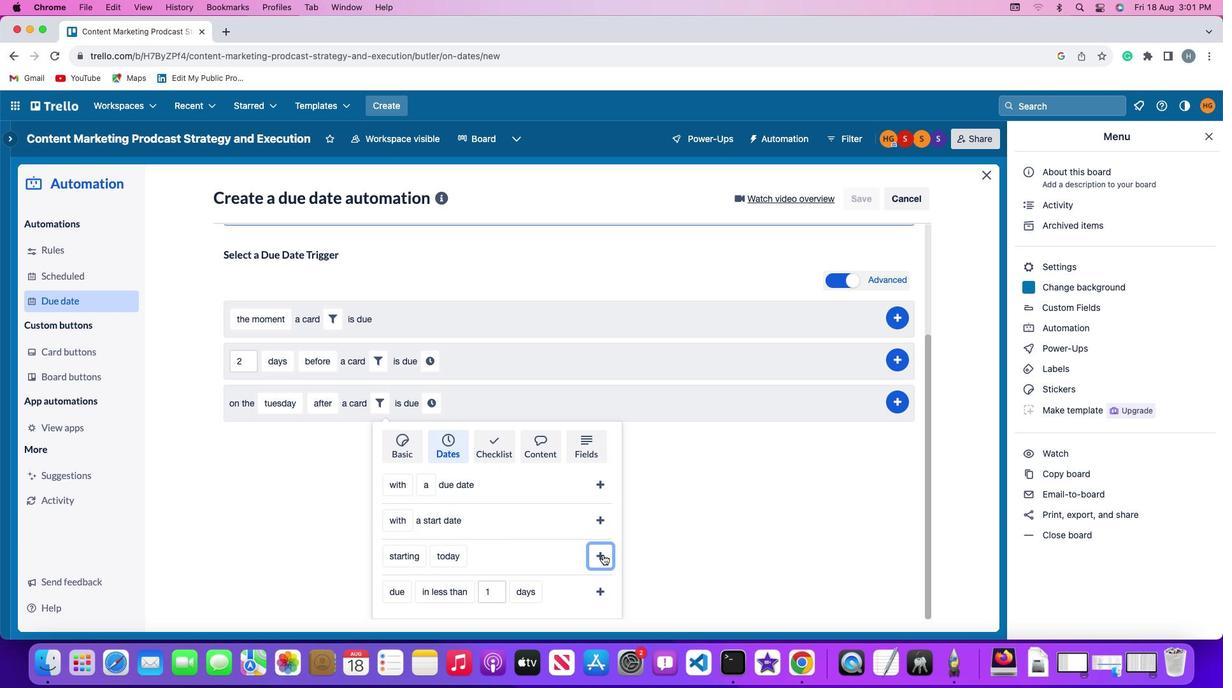 
Action: Mouse pressed left at (602, 554)
Screenshot: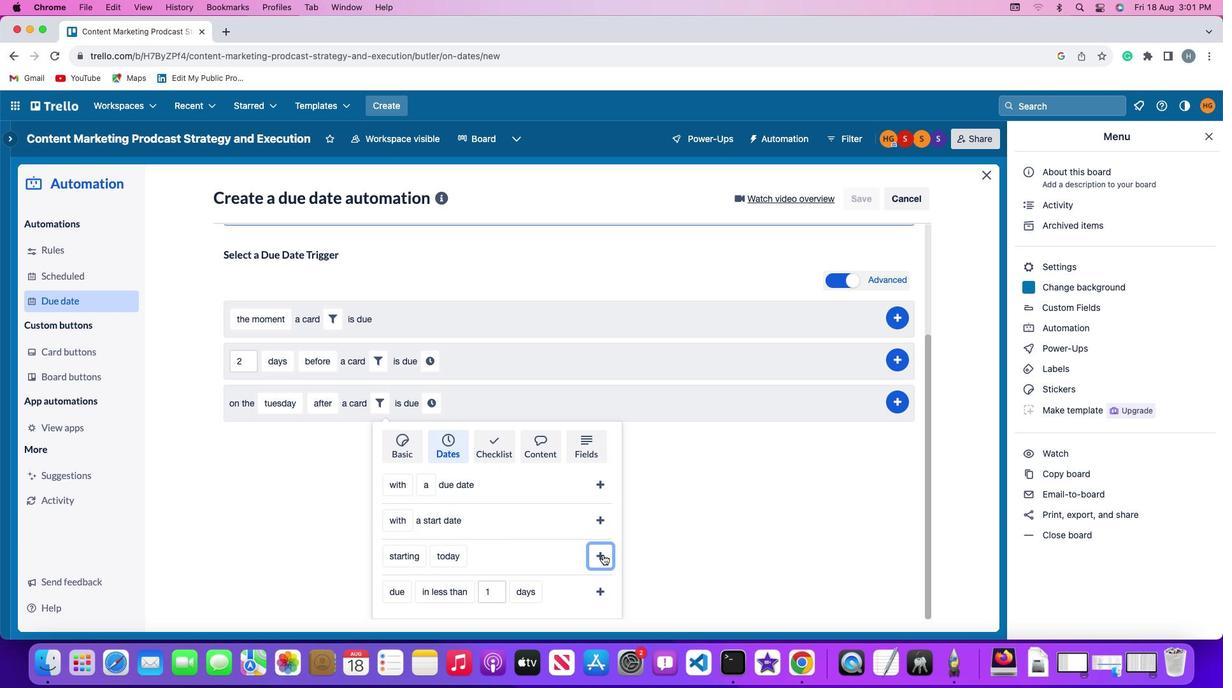 
Action: Mouse moved to (523, 555)
Screenshot: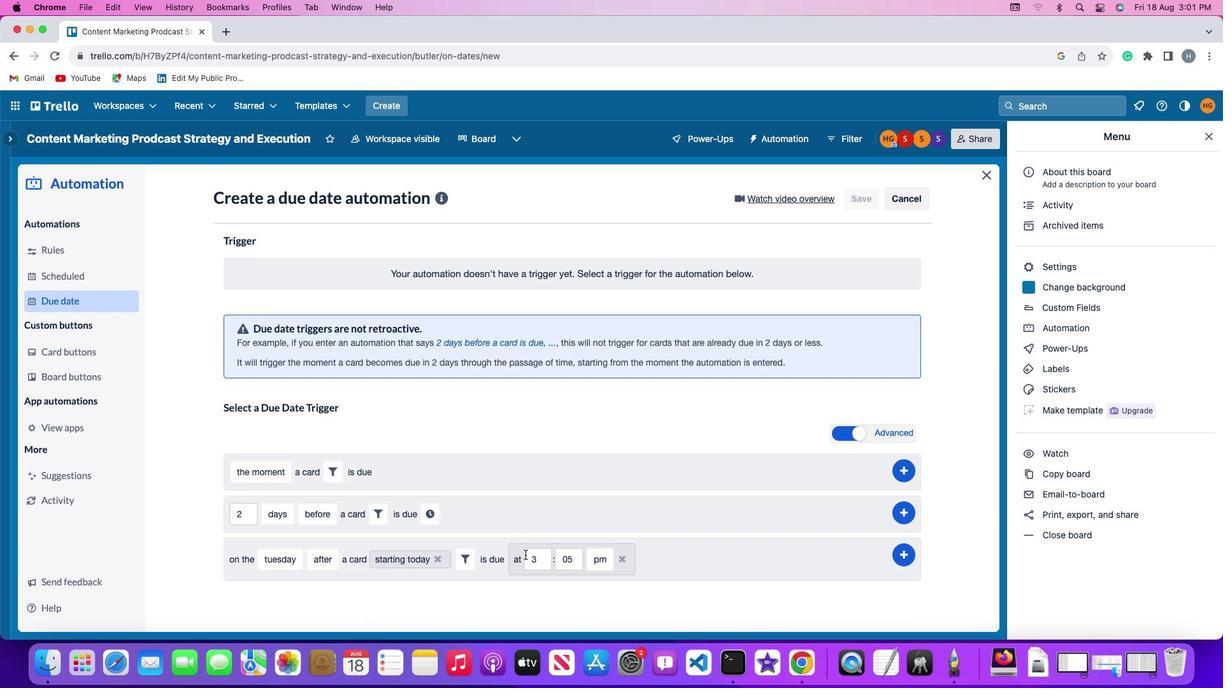 
Action: Mouse pressed left at (523, 555)
Screenshot: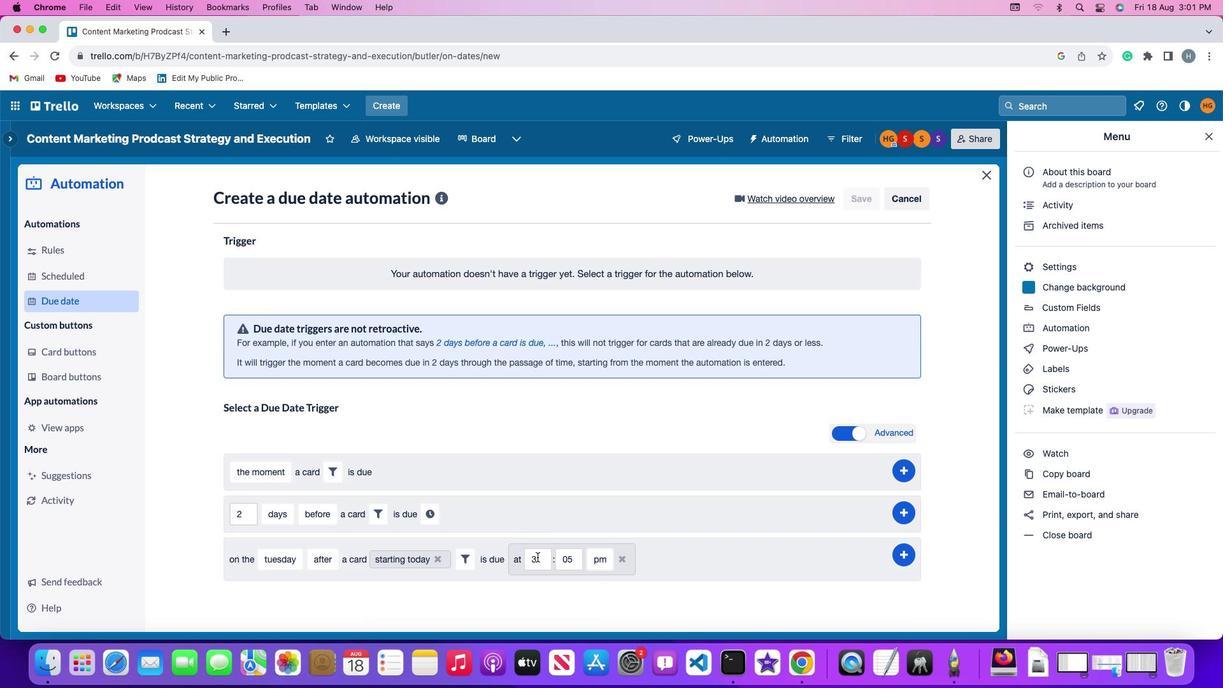 
Action: Mouse moved to (549, 557)
Screenshot: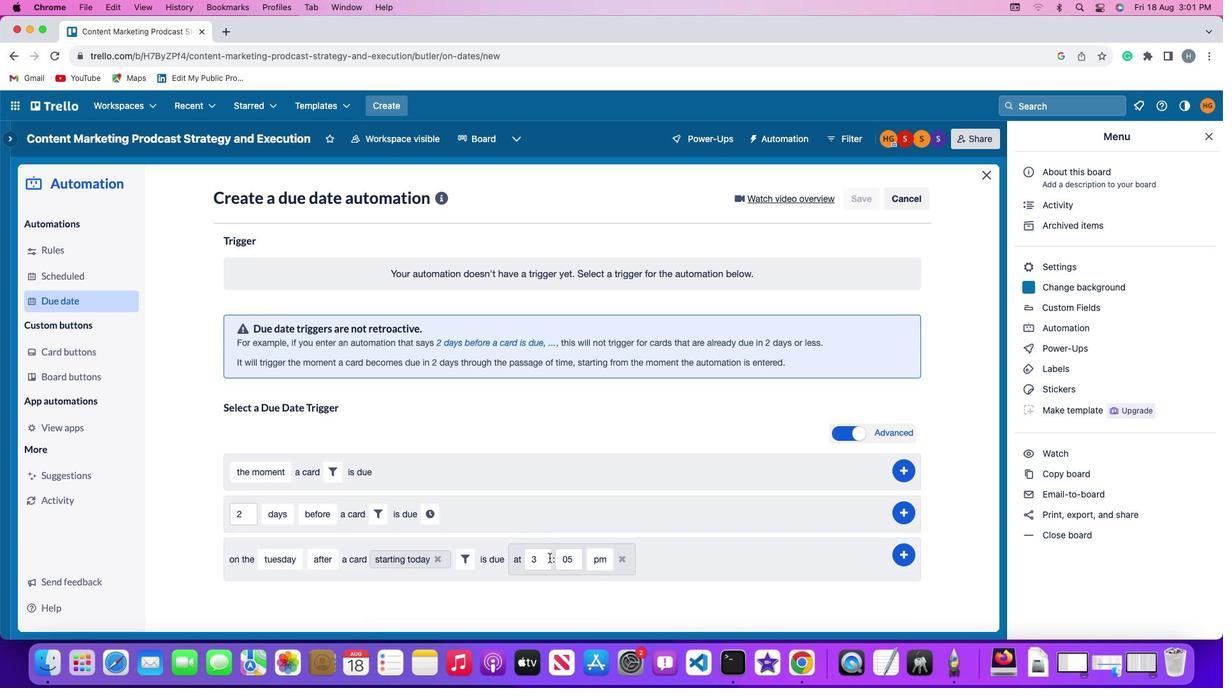 
Action: Mouse pressed left at (549, 557)
Screenshot: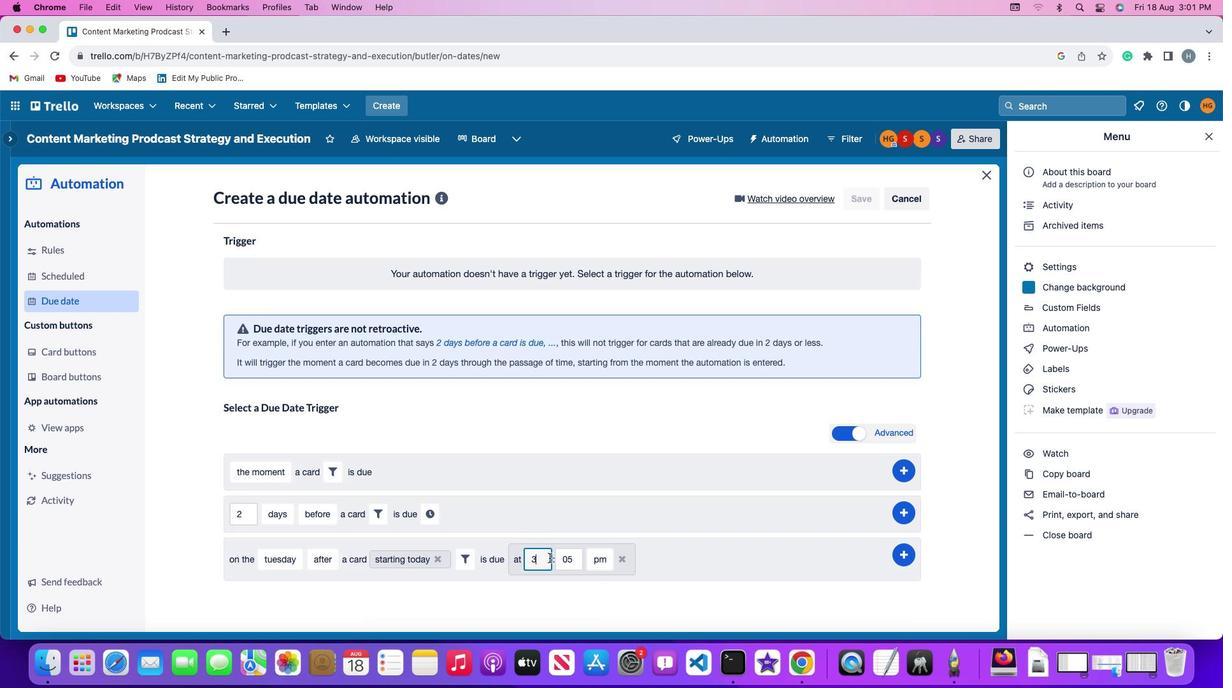 
Action: Key pressed Key.backspace'1''1'
Screenshot: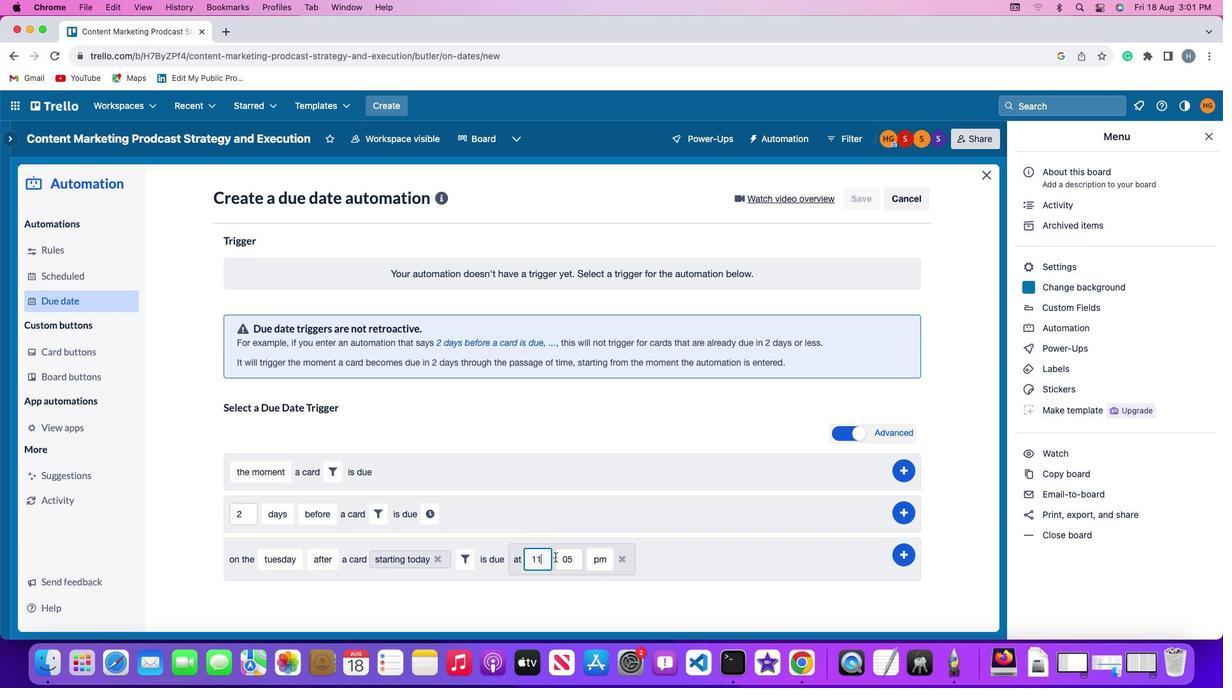 
Action: Mouse moved to (575, 558)
Screenshot: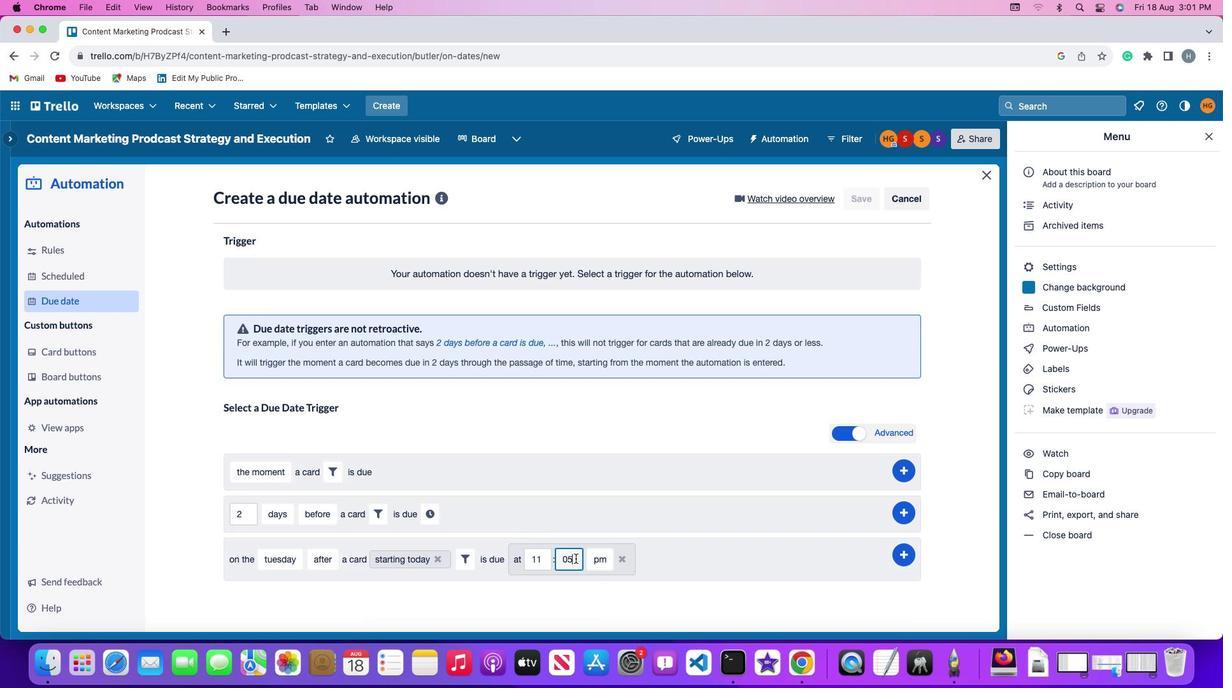 
Action: Mouse pressed left at (575, 558)
Screenshot: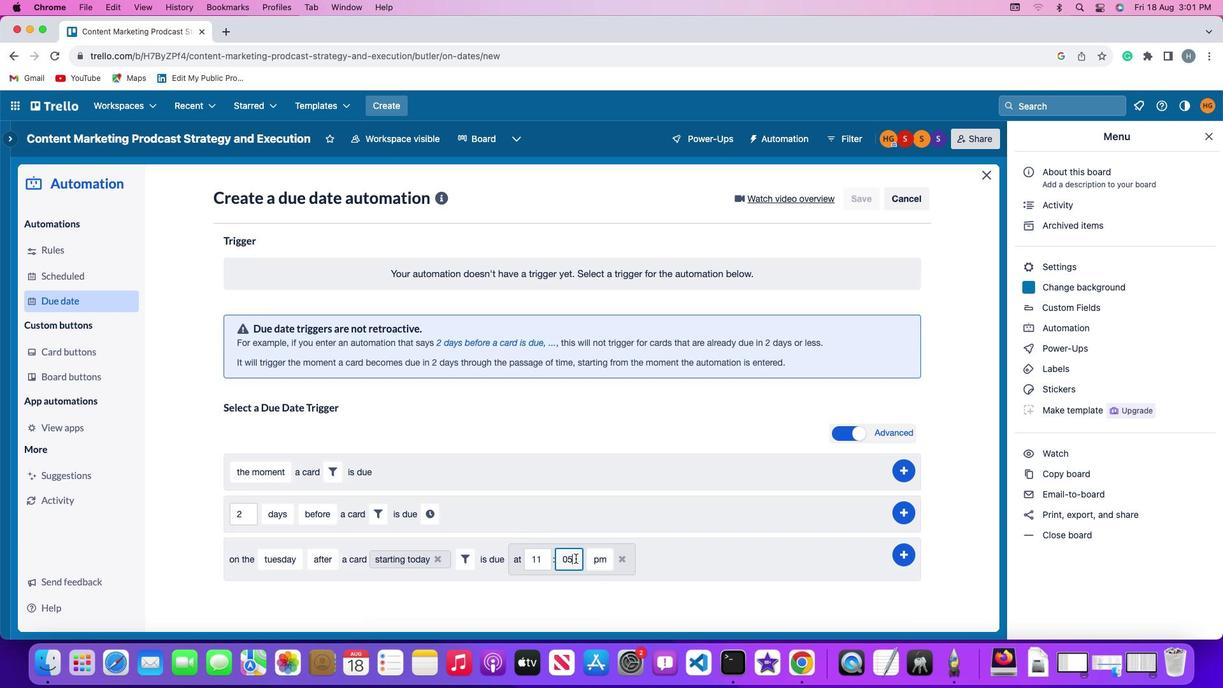 
Action: Mouse moved to (575, 558)
Screenshot: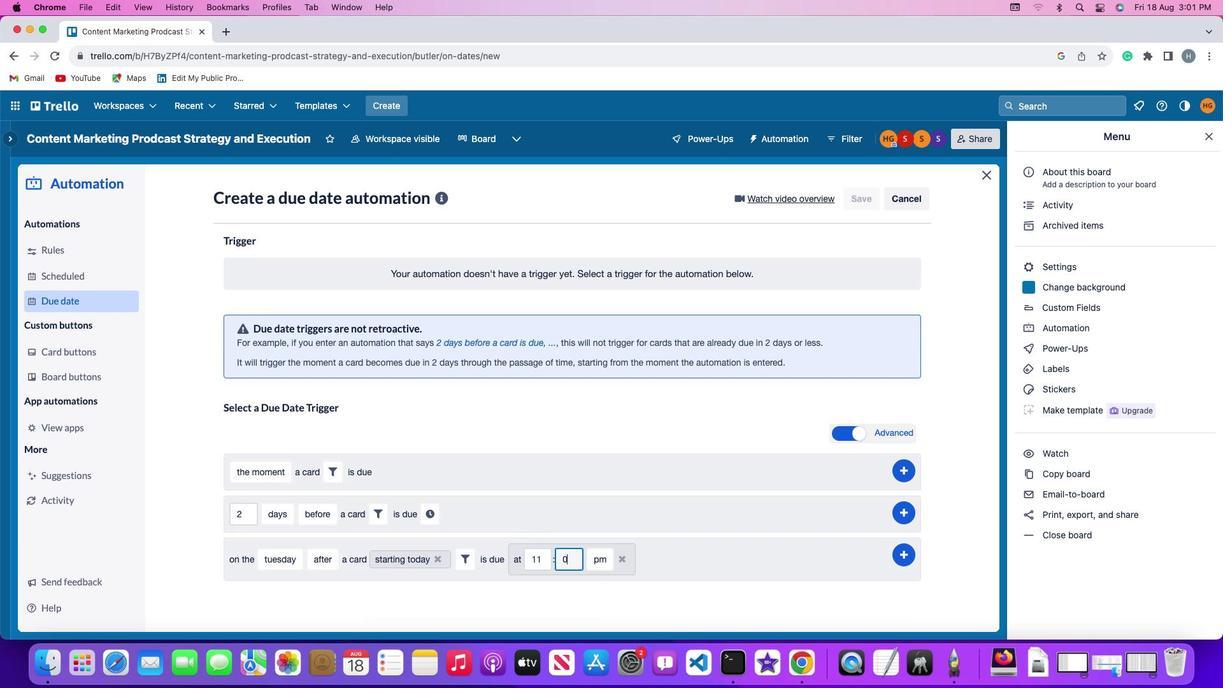 
Action: Key pressed Key.backspaceKey.backspace
Screenshot: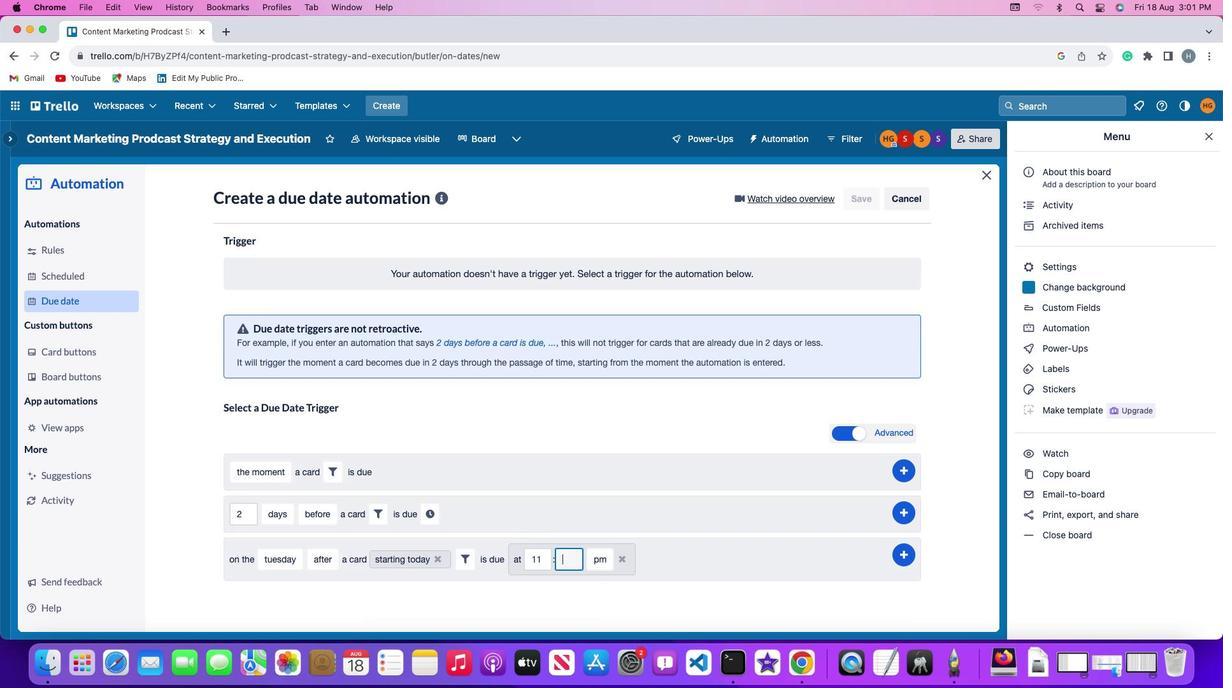 
Action: Mouse moved to (575, 558)
Screenshot: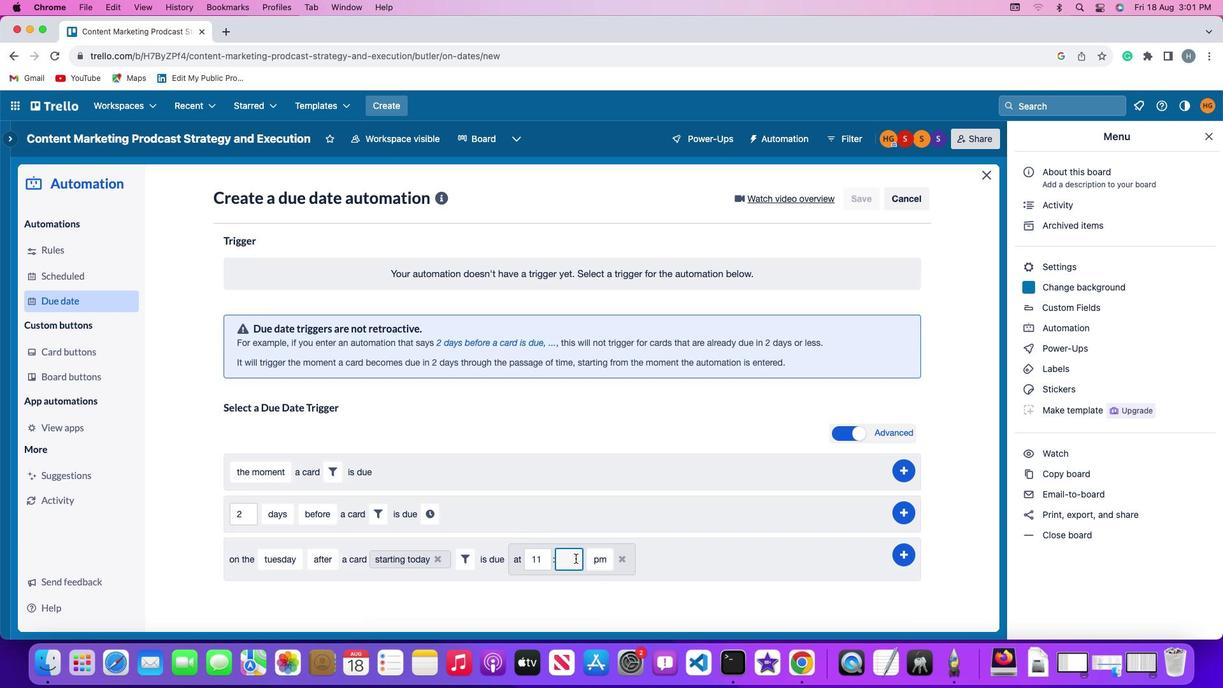 
Action: Key pressed '0''0'
Screenshot: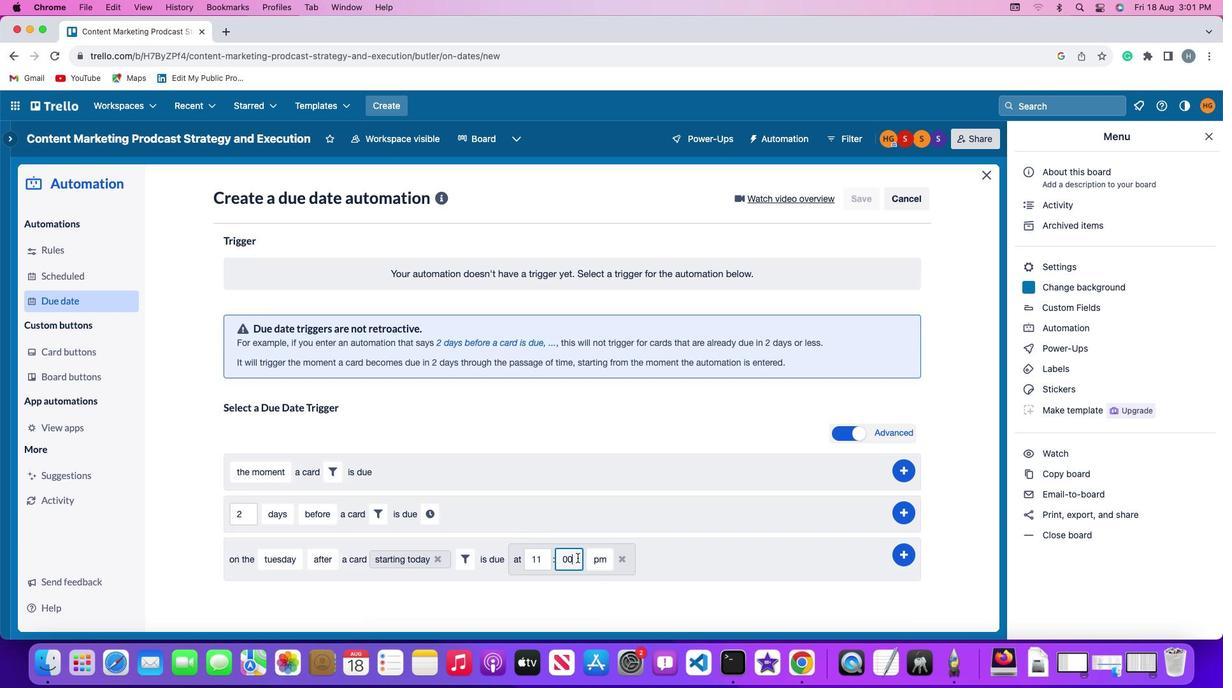
Action: Mouse moved to (600, 557)
Screenshot: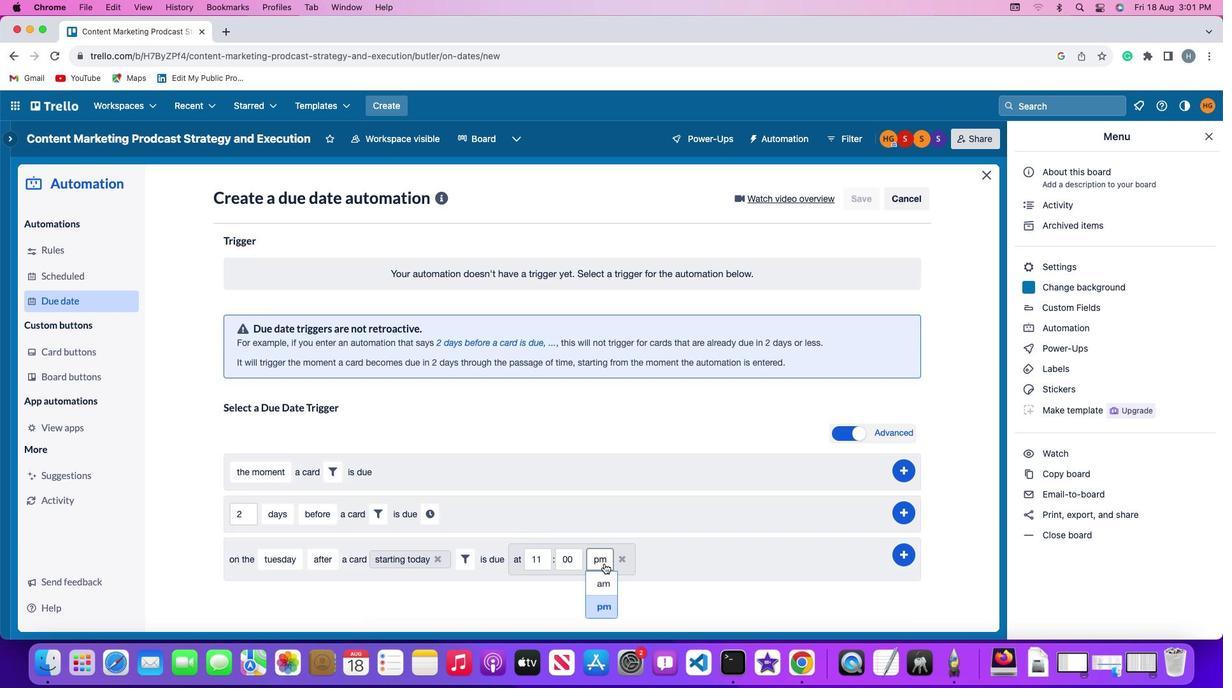 
Action: Mouse pressed left at (600, 557)
Screenshot: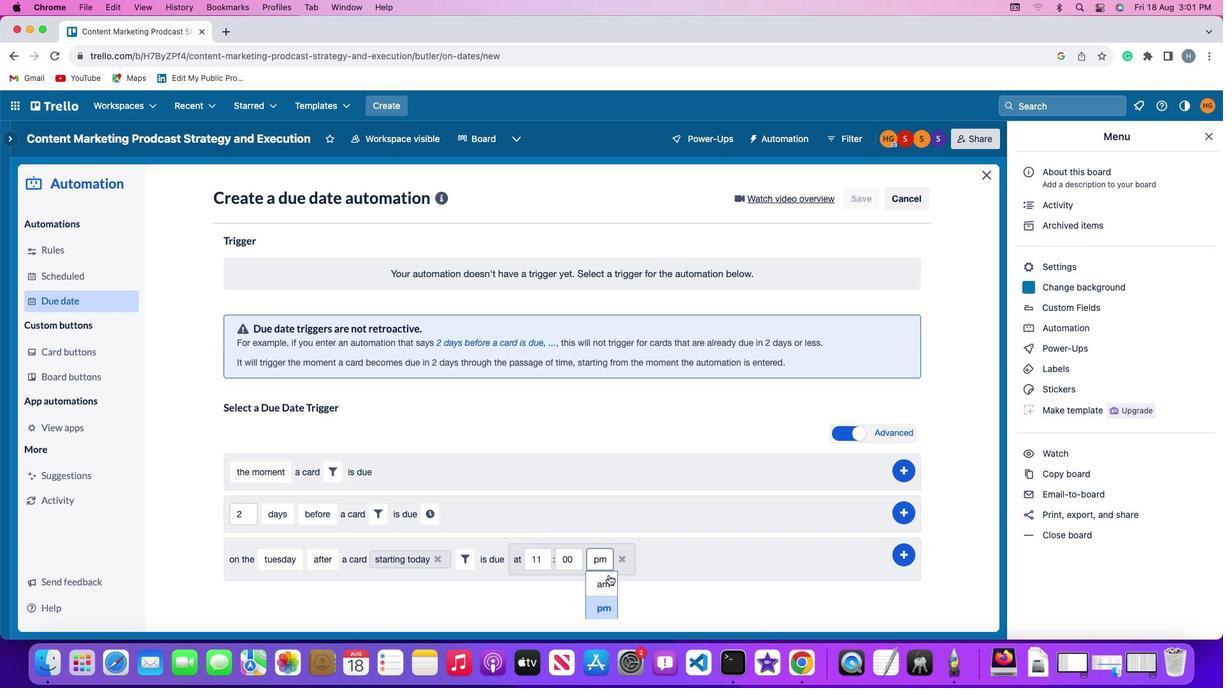
Action: Mouse moved to (609, 584)
Screenshot: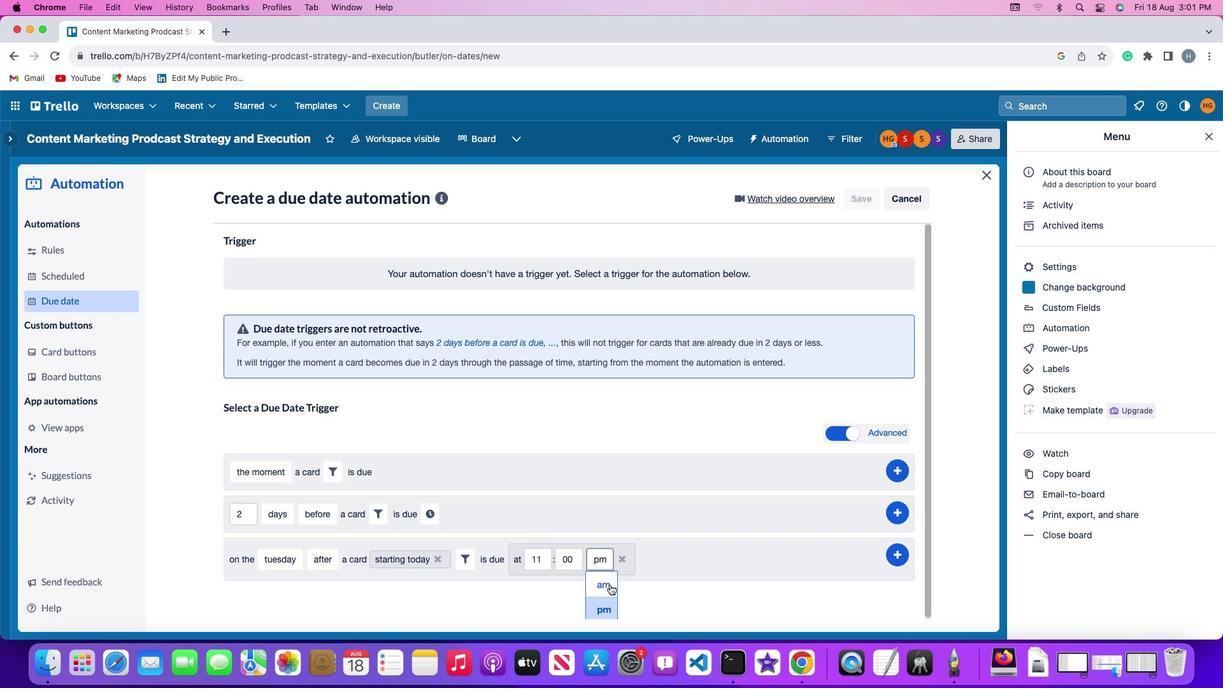
Action: Mouse pressed left at (609, 584)
Screenshot: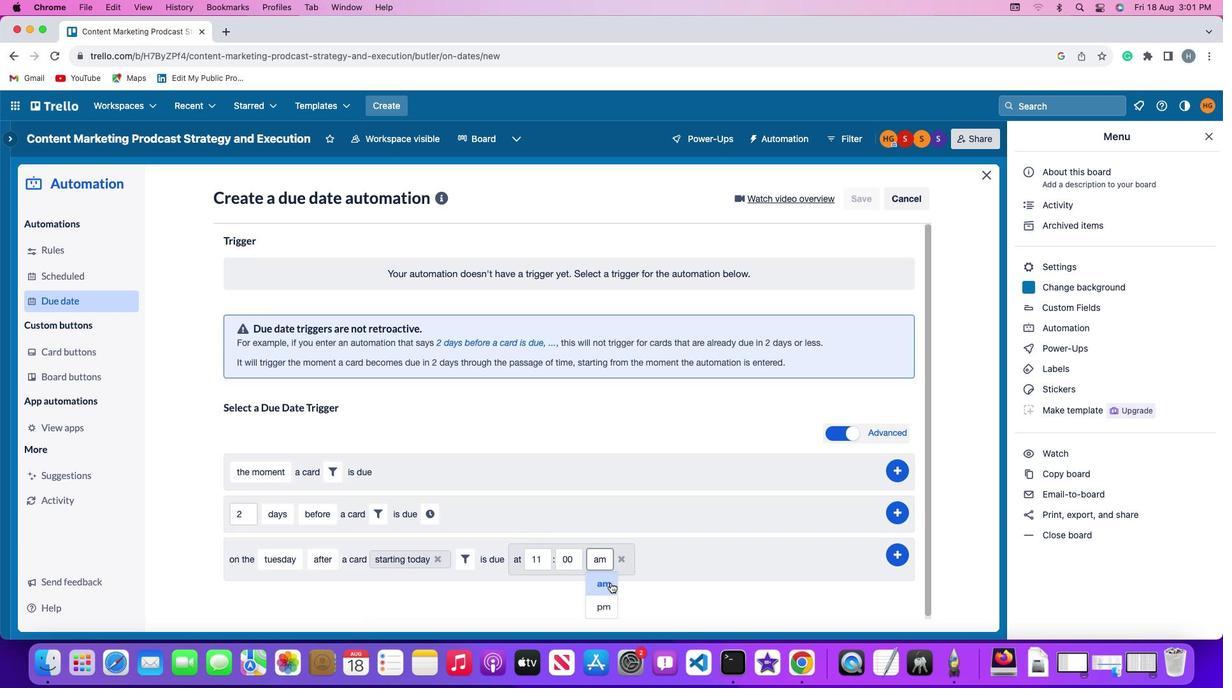 
Action: Mouse moved to (907, 552)
Screenshot: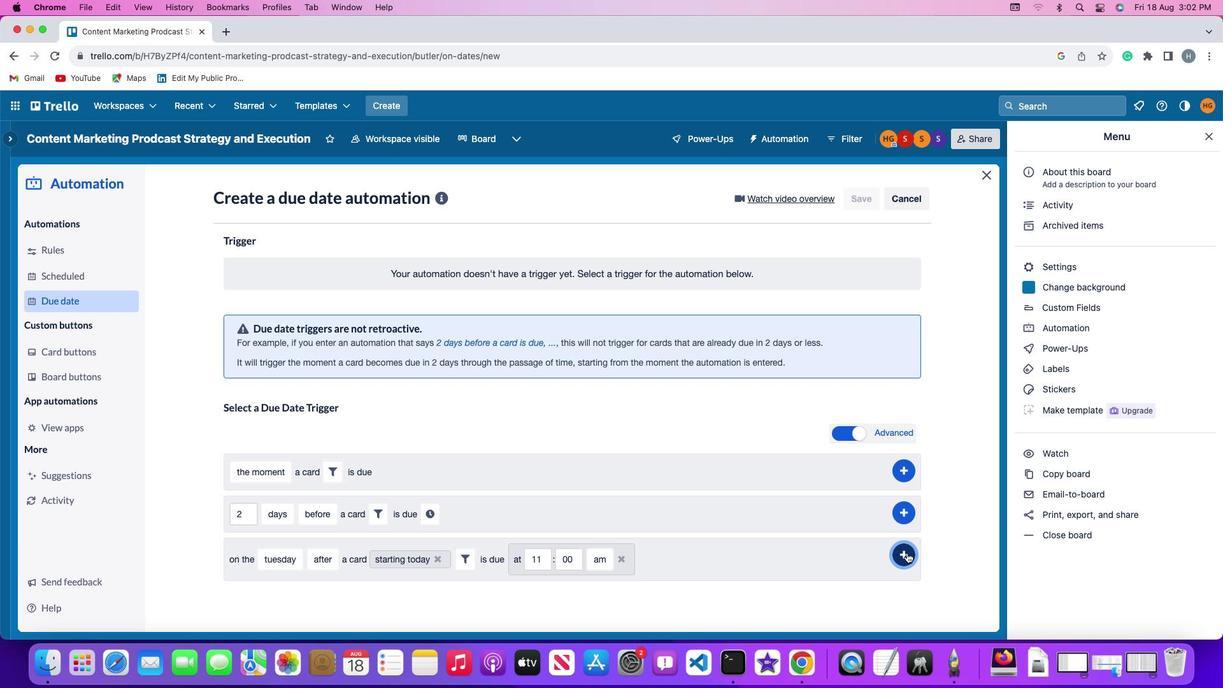 
Action: Mouse pressed left at (907, 552)
Screenshot: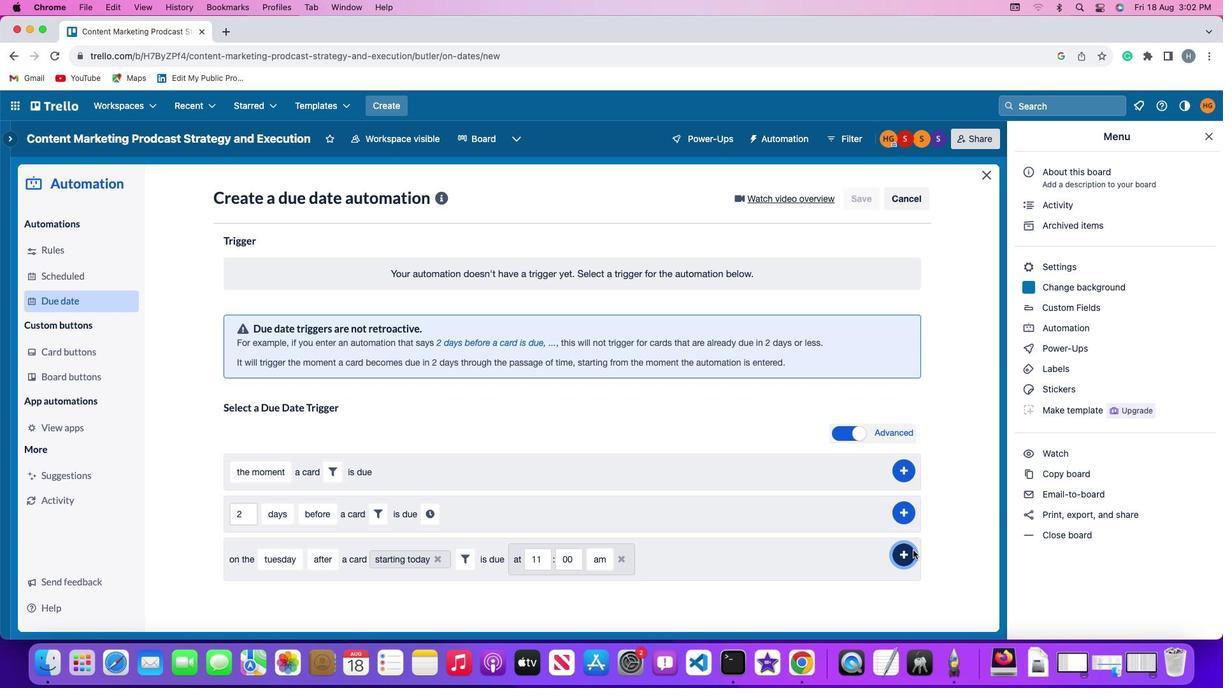 
Action: Mouse moved to (963, 476)
Screenshot: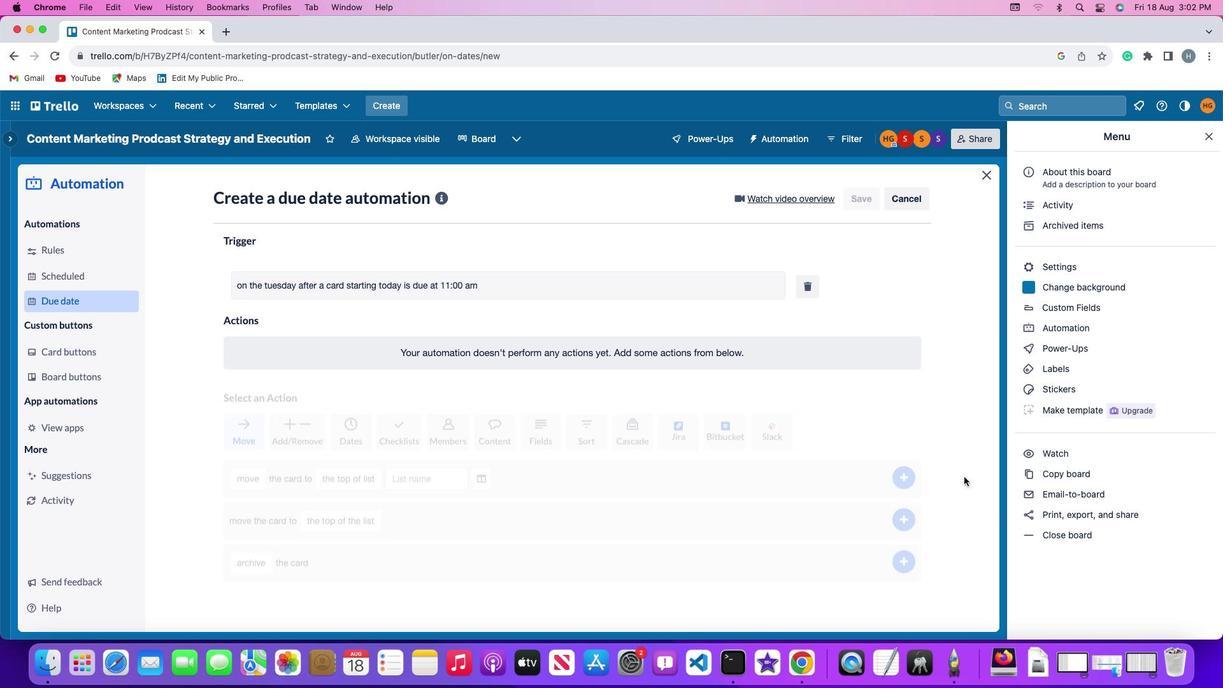 
